 Task: Open Card Card0000000103 in Board Board0000000026 in Workspace WS0000000009 in Trello. Add Member Email0000000035 to Card Card0000000103 in Board Board0000000026 in Workspace WS0000000009 in Trello. Add Orange Label titled Label0000000103 to Card Card0000000103 in Board Board0000000026 in Workspace WS0000000009 in Trello. Add Checklist CL0000000103 to Card Card0000000103 in Board Board0000000026 in Workspace WS0000000009 in Trello. Add Dates with Start Date as Oct 01 2023 and Due Date as Oct 31 2023 to Card Card0000000103 in Board Board0000000026 in Workspace WS0000000009 in Trello
Action: Mouse moved to (530, 520)
Screenshot: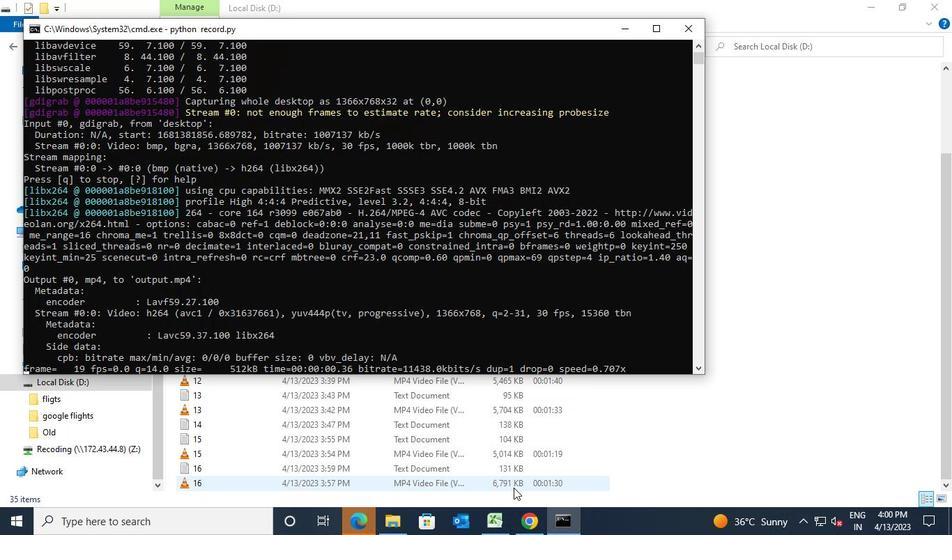 
Action: Mouse pressed left at (530, 520)
Screenshot: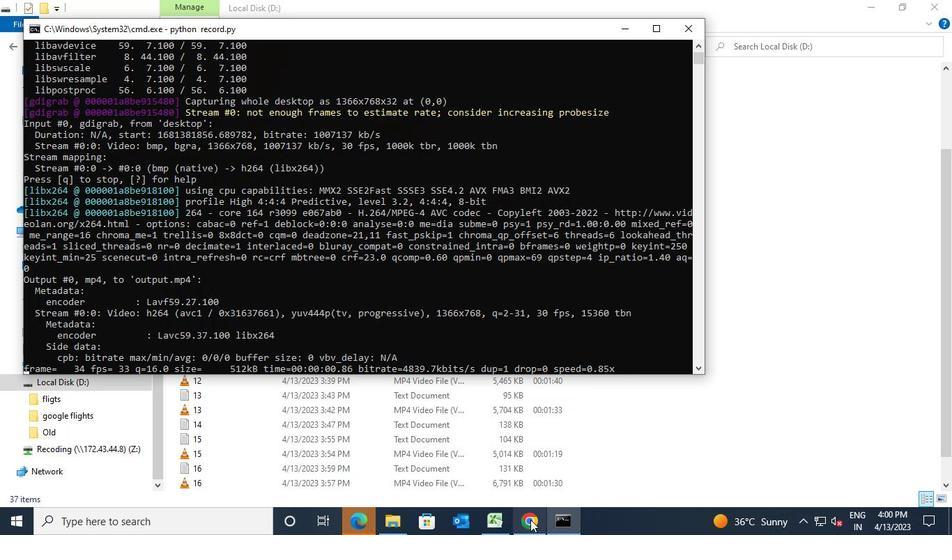 
Action: Mouse moved to (359, 396)
Screenshot: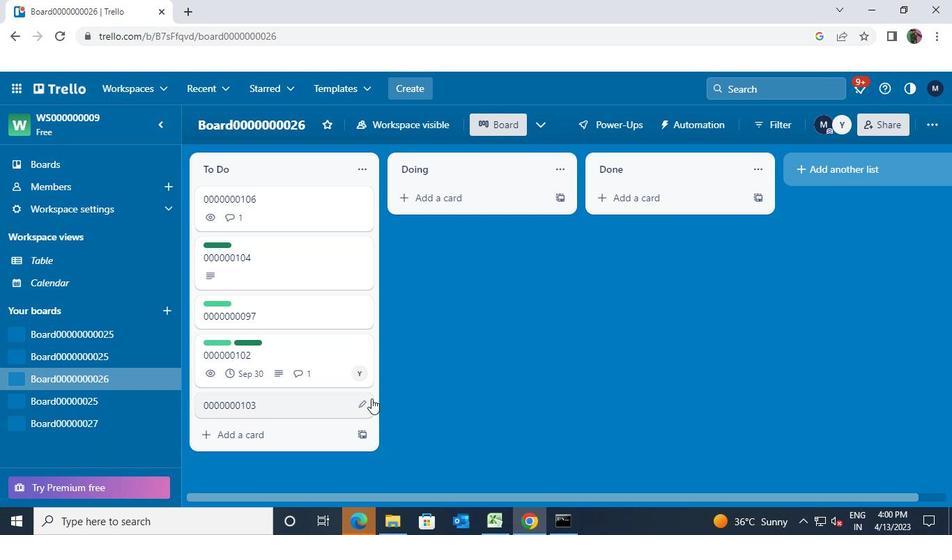 
Action: Mouse pressed left at (359, 396)
Screenshot: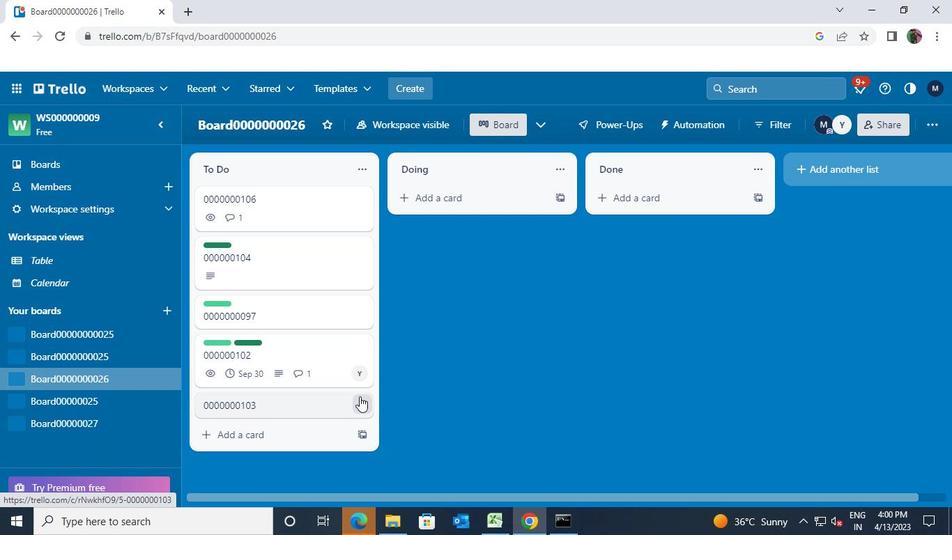
Action: Mouse moved to (400, 304)
Screenshot: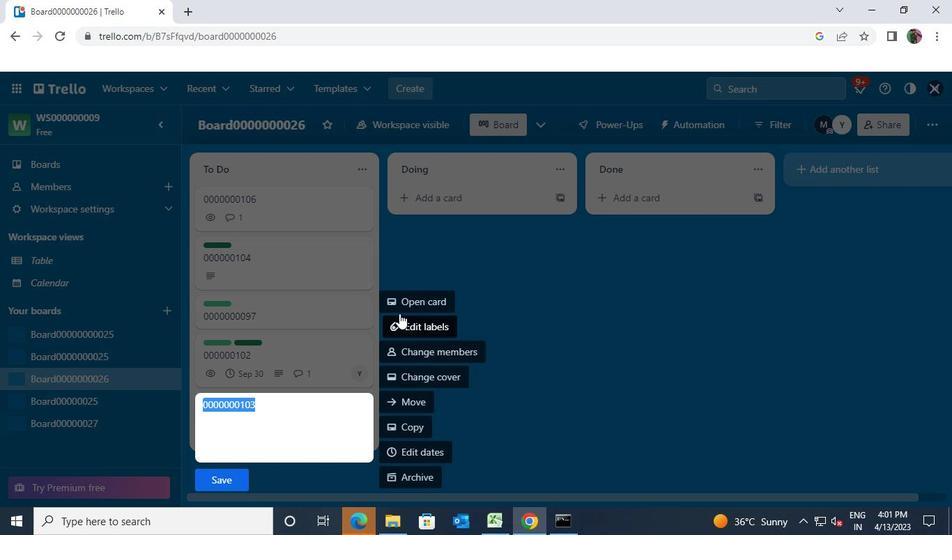 
Action: Mouse pressed left at (400, 304)
Screenshot: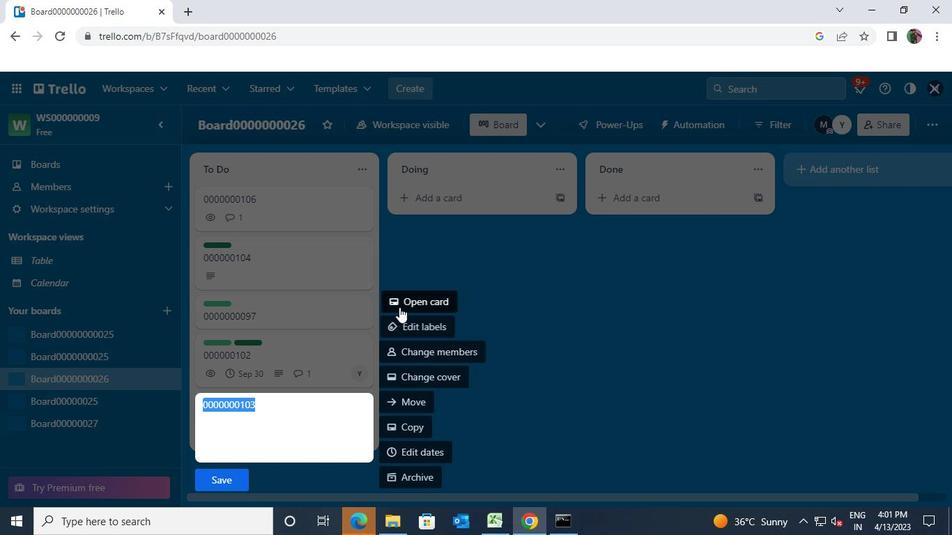 
Action: Mouse moved to (654, 247)
Screenshot: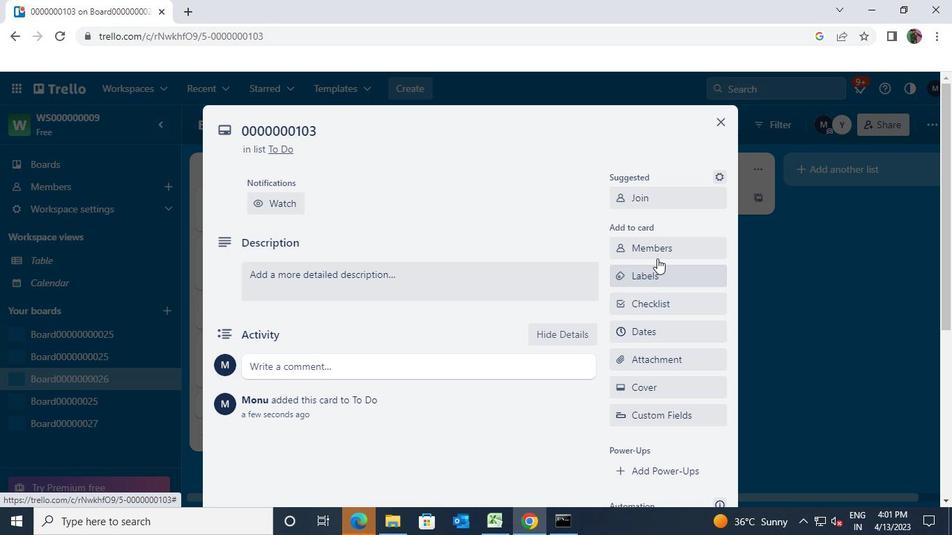 
Action: Mouse pressed left at (654, 247)
Screenshot: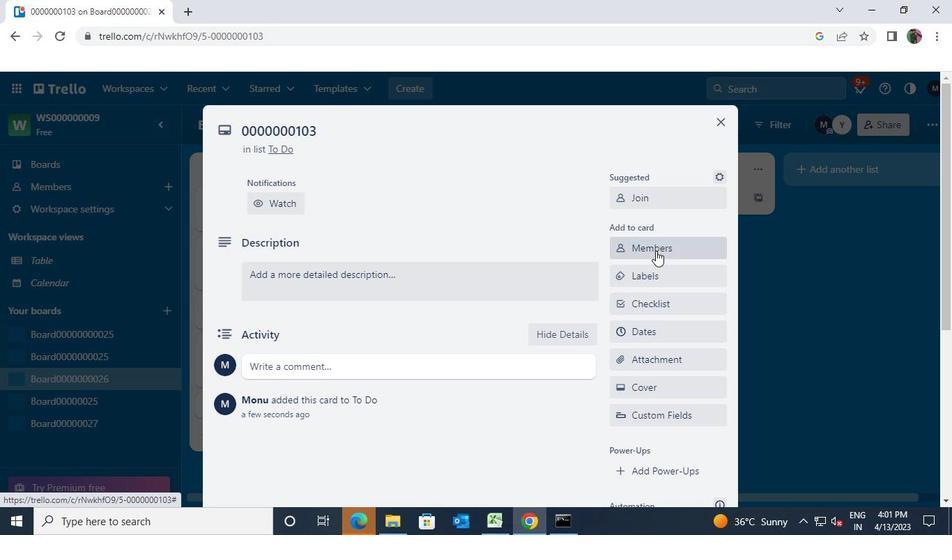
Action: Mouse moved to (671, 306)
Screenshot: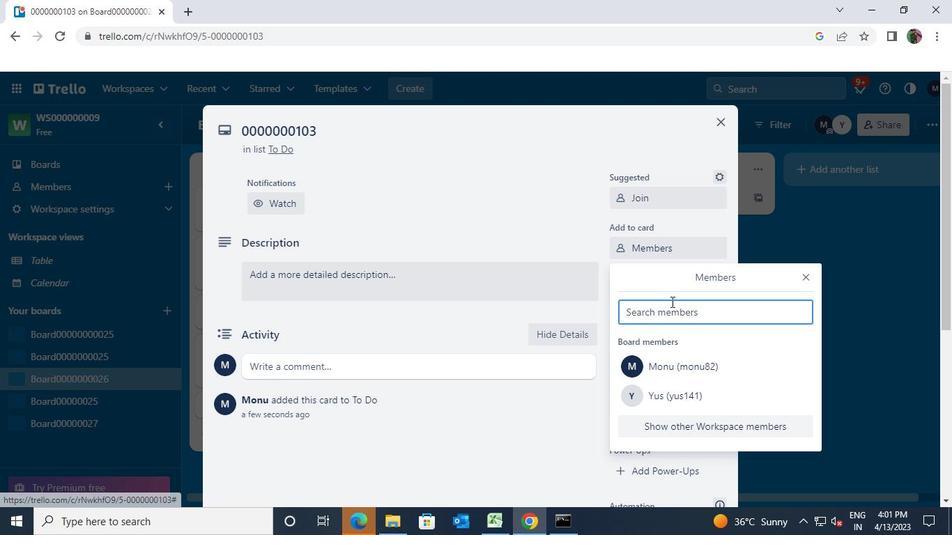 
Action: Keyboard n
Screenshot: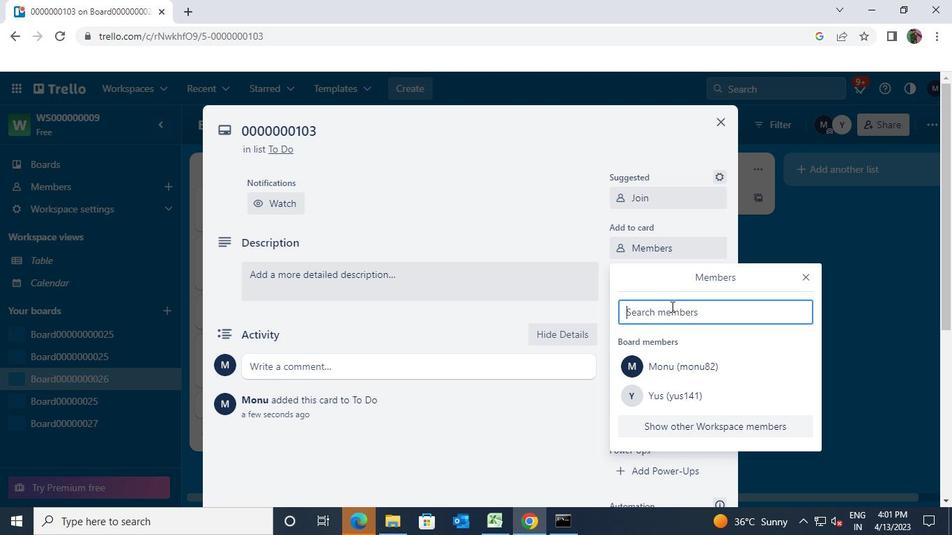 
Action: Keyboard i
Screenshot: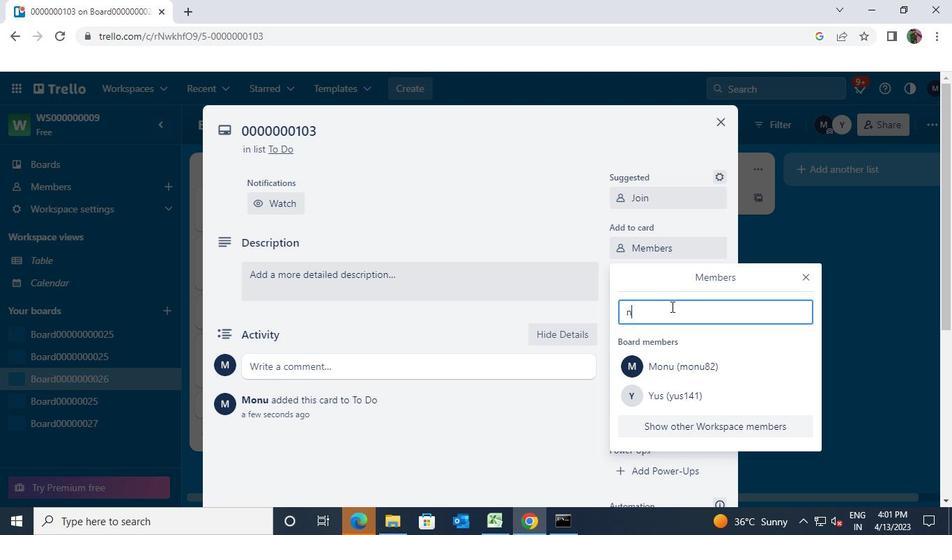 
Action: Keyboard k
Screenshot: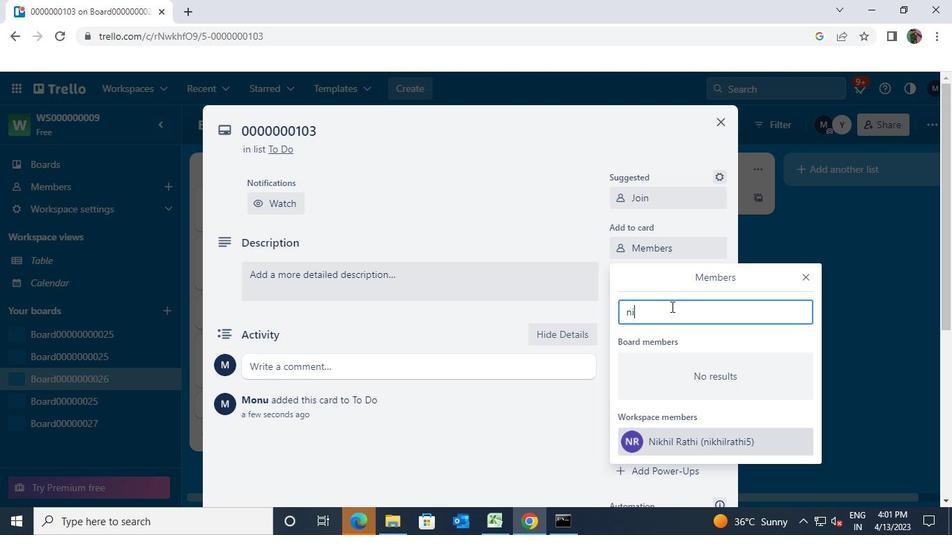 
Action: Keyboard r
Screenshot: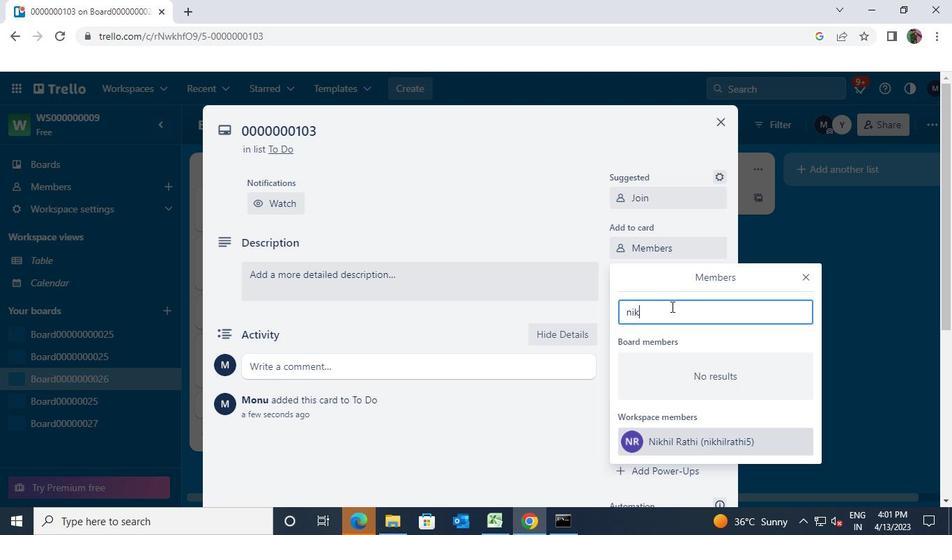
Action: Keyboard a
Screenshot: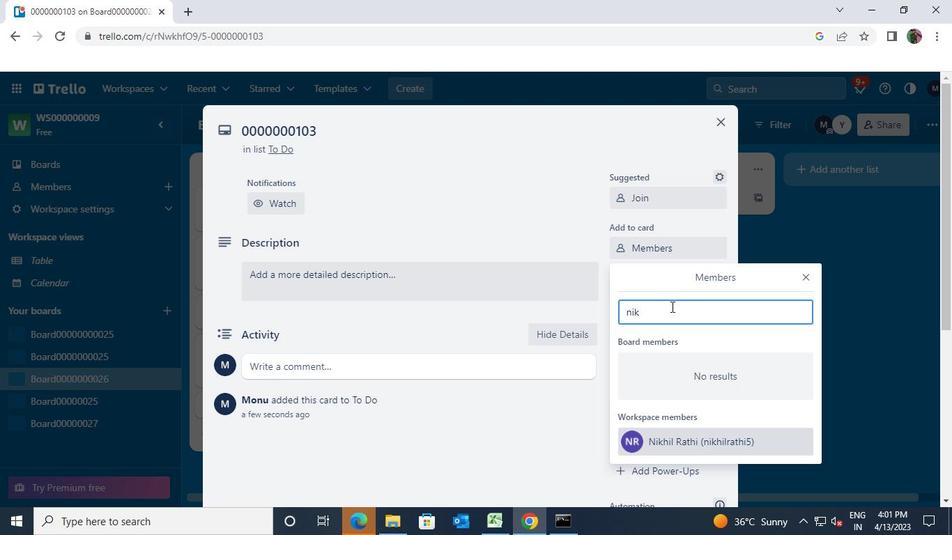 
Action: Keyboard t
Screenshot: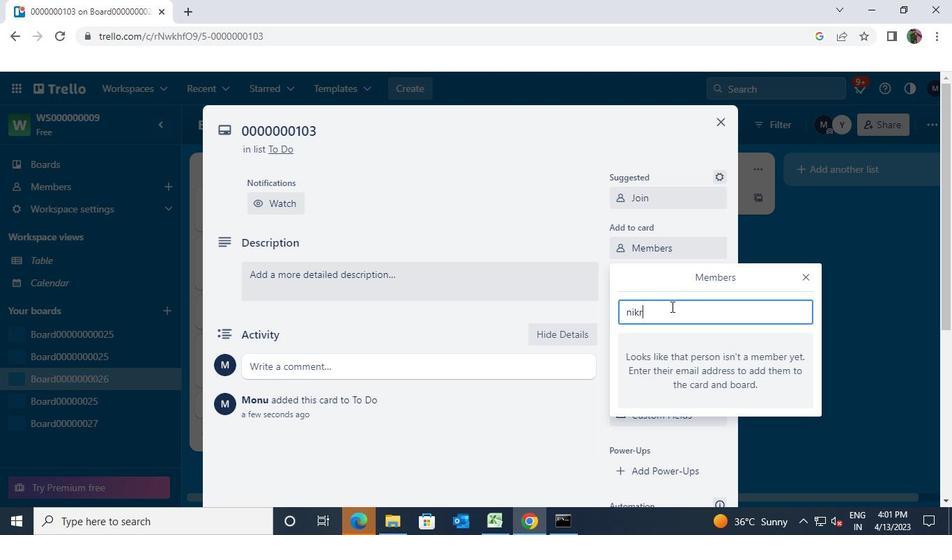 
Action: Keyboard h
Screenshot: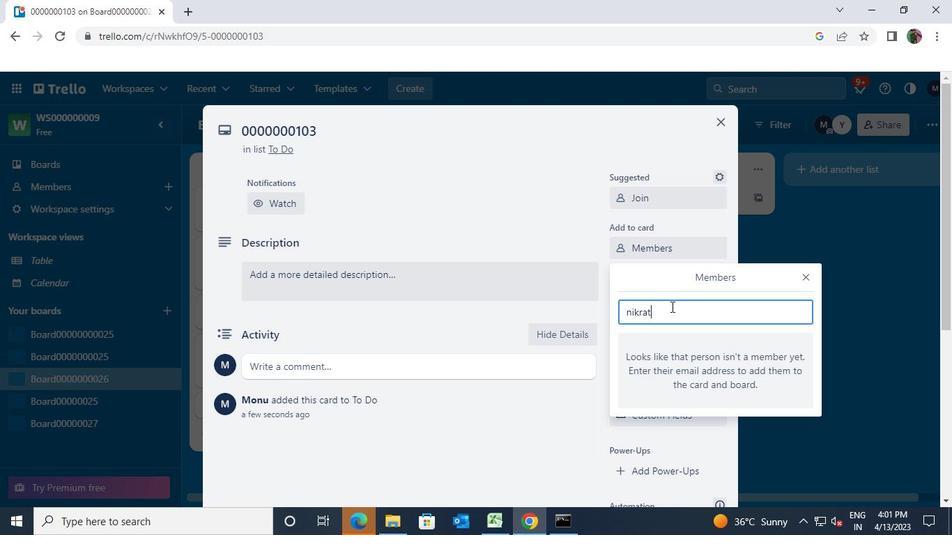 
Action: Keyboard i
Screenshot: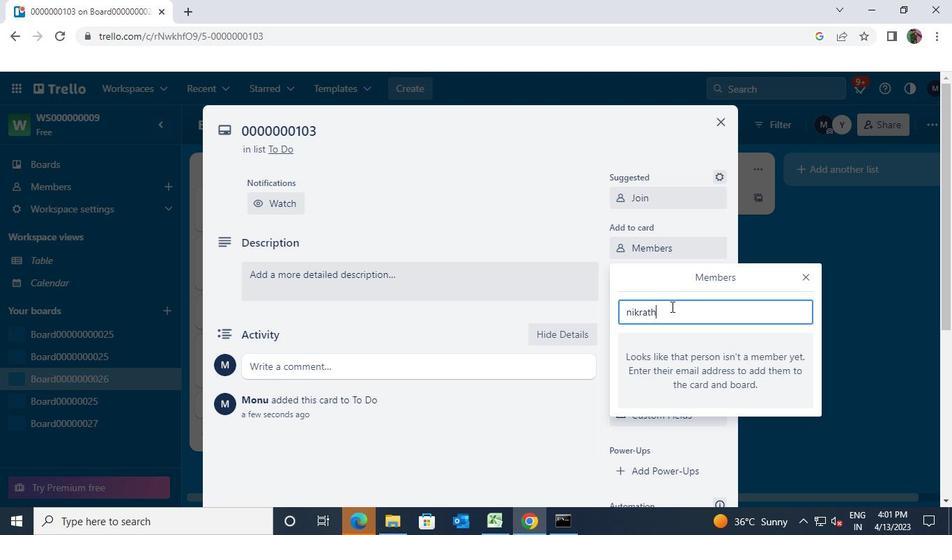 
Action: Keyboard <104>
Screenshot: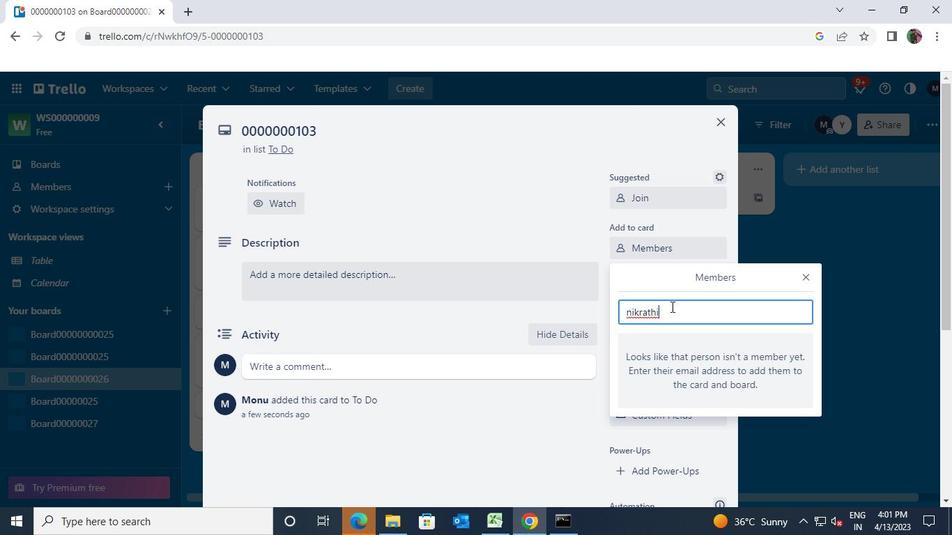 
Action: Keyboard <104>
Screenshot: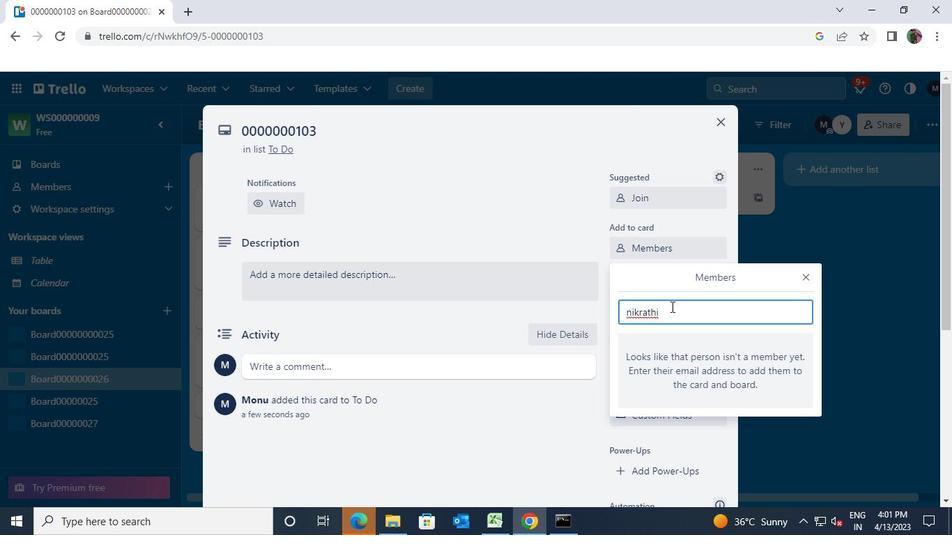 
Action: Keyboard <105>
Screenshot: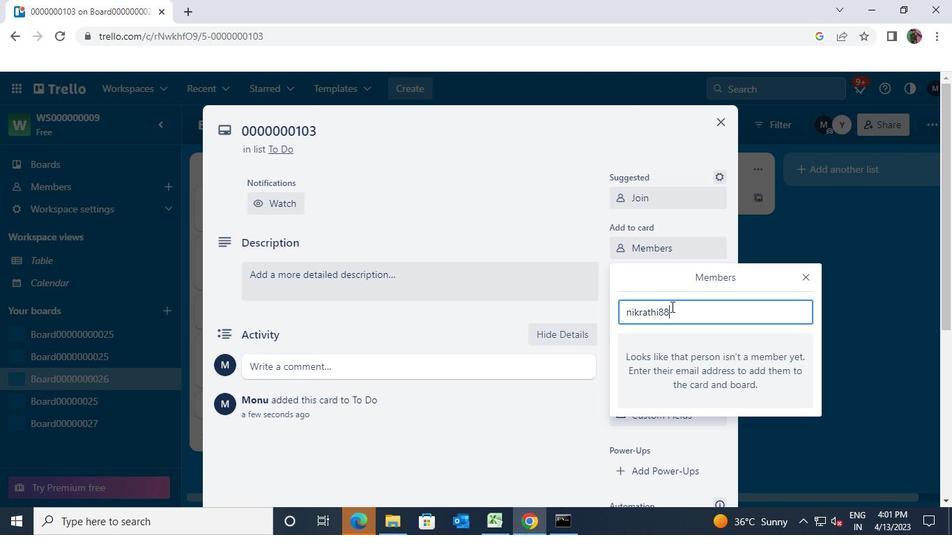 
Action: Keyboard Key.shift
Screenshot: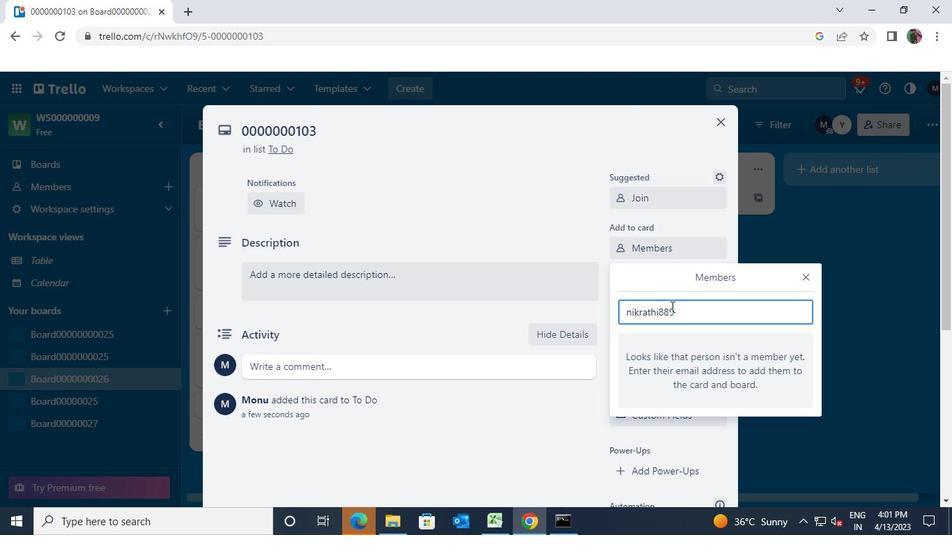 
Action: Keyboard Key.shift
Screenshot: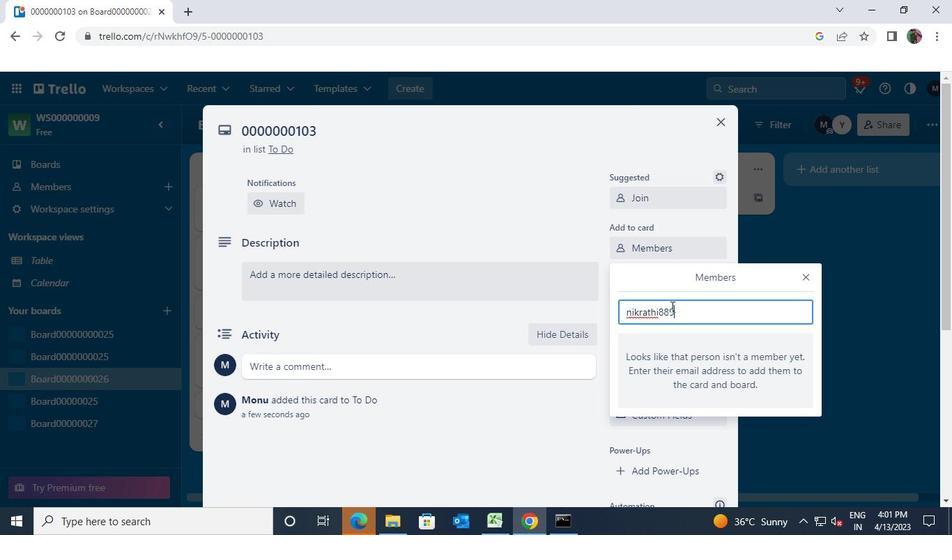 
Action: Keyboard Key.shift
Screenshot: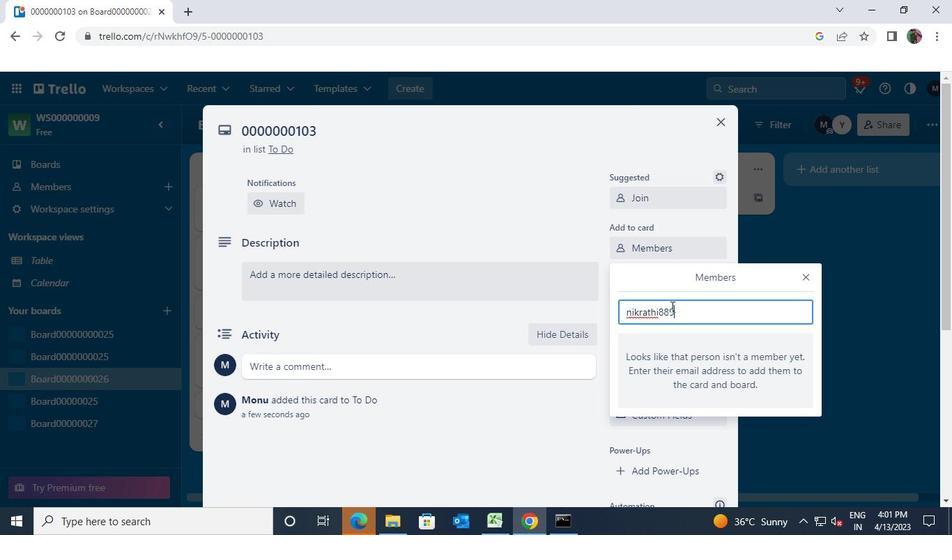 
Action: Keyboard Key.shift
Screenshot: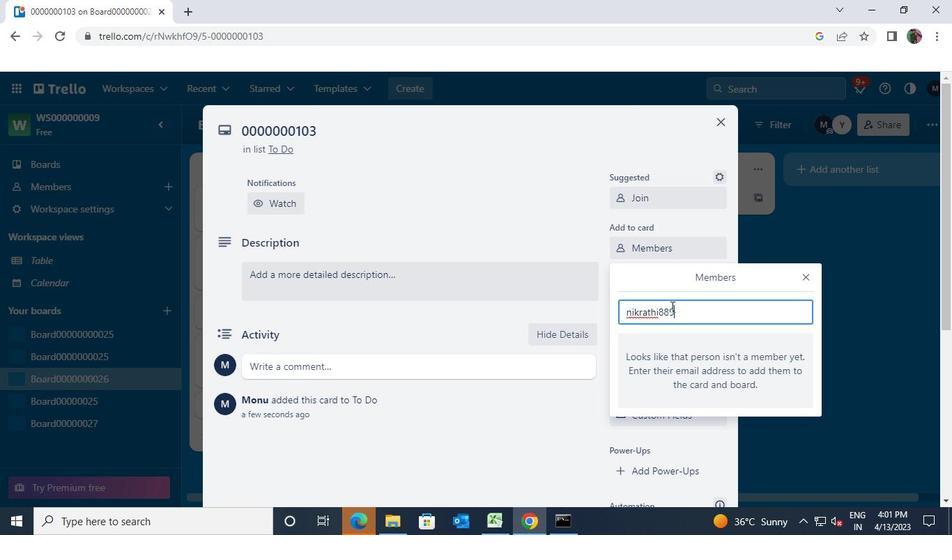 
Action: Keyboard Key.shift
Screenshot: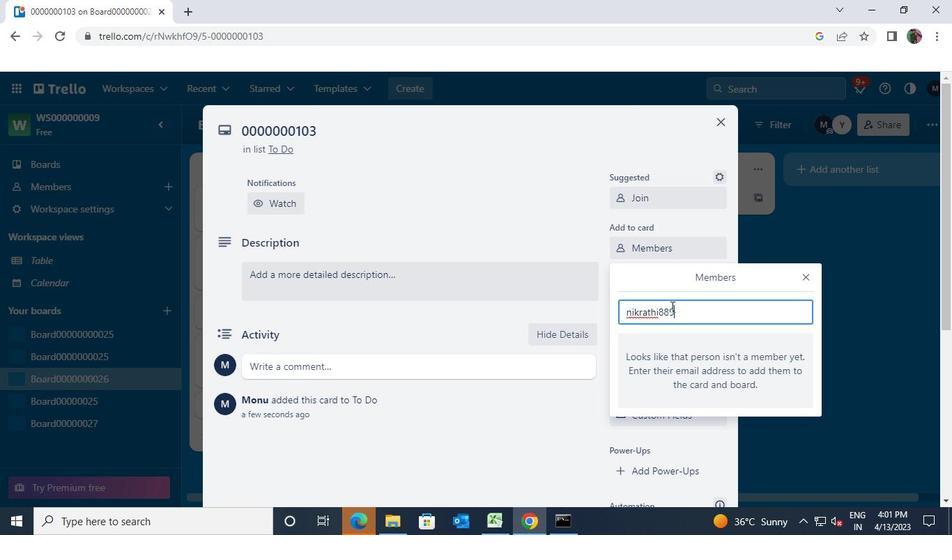 
Action: Keyboard Key.shift
Screenshot: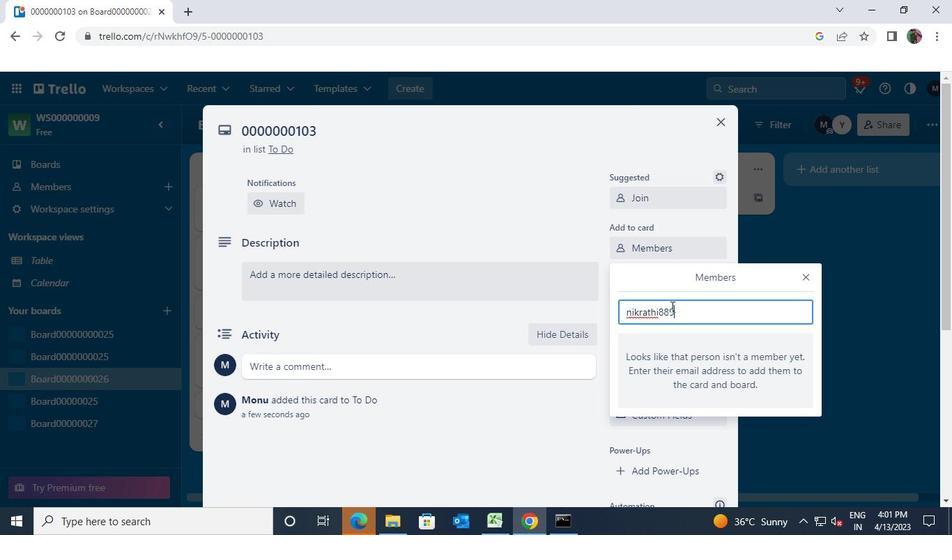 
Action: Keyboard @
Screenshot: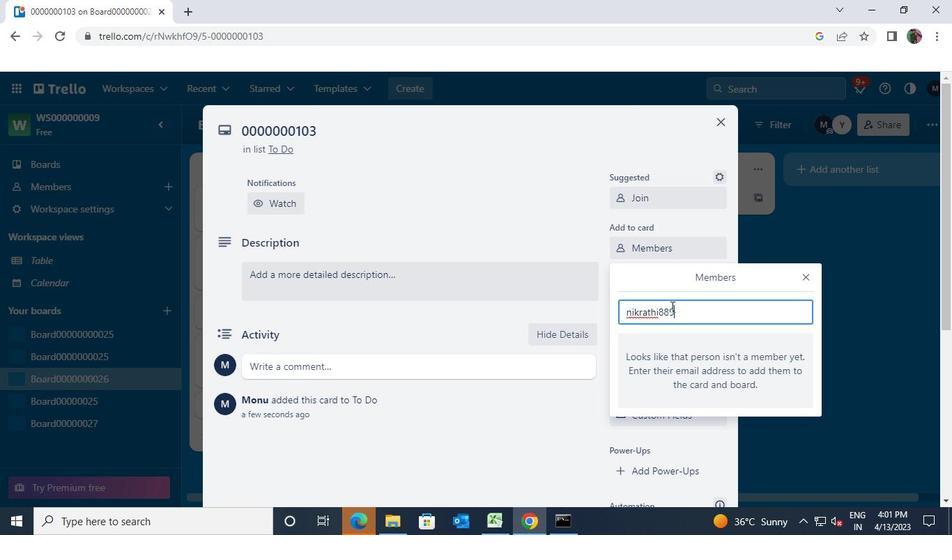 
Action: Keyboard g
Screenshot: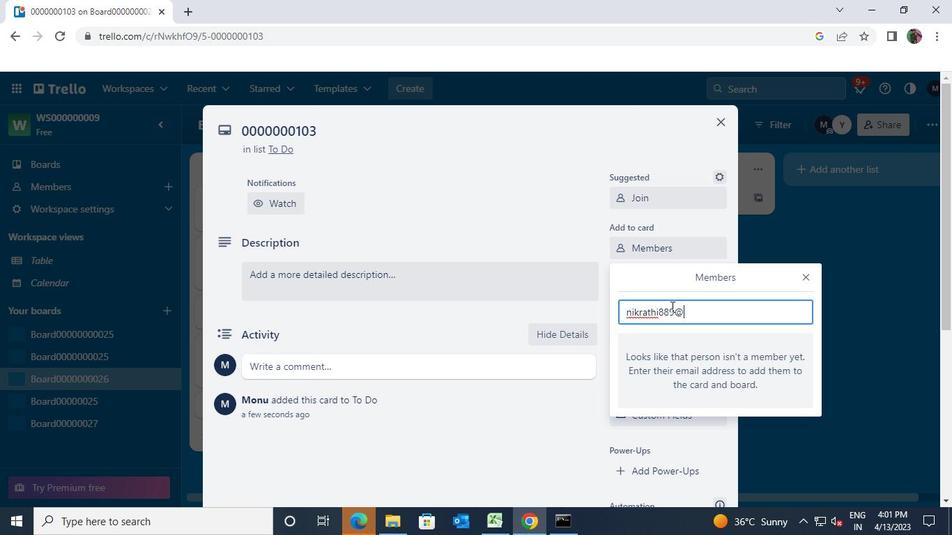 
Action: Keyboard m
Screenshot: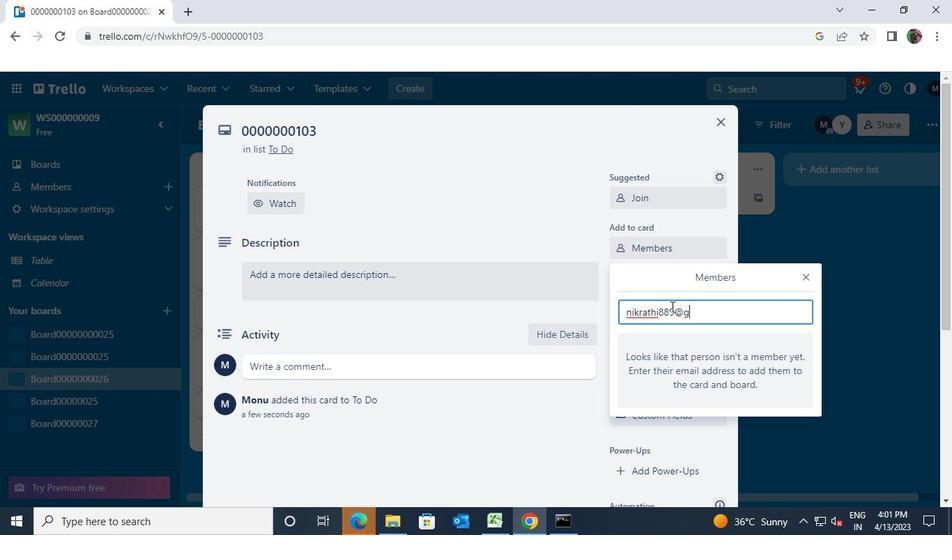 
Action: Keyboard a
Screenshot: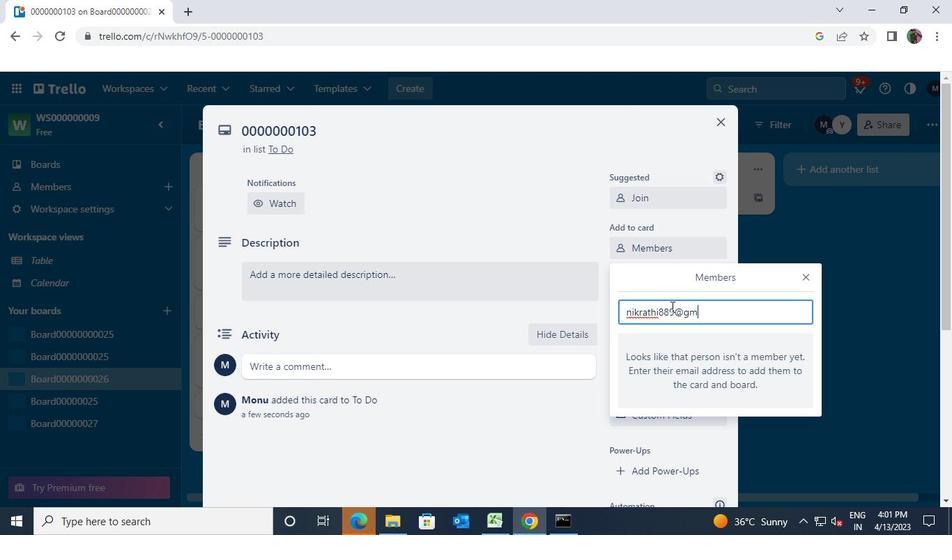 
Action: Keyboard i
Screenshot: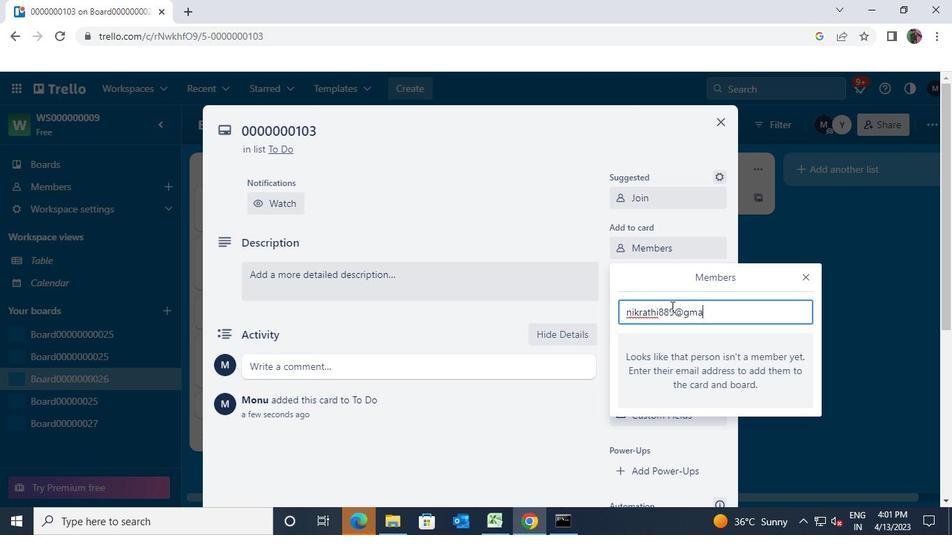 
Action: Keyboard l
Screenshot: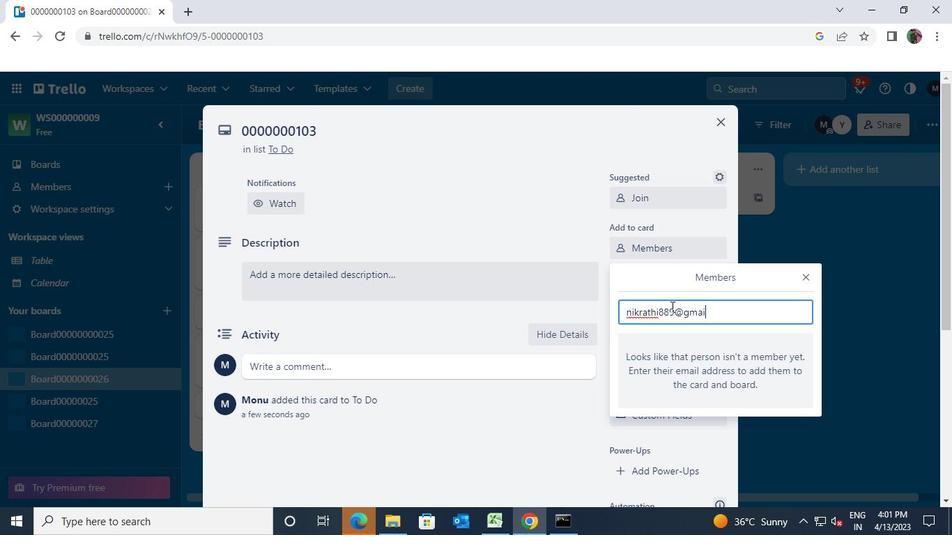 
Action: Keyboard <110>
Screenshot: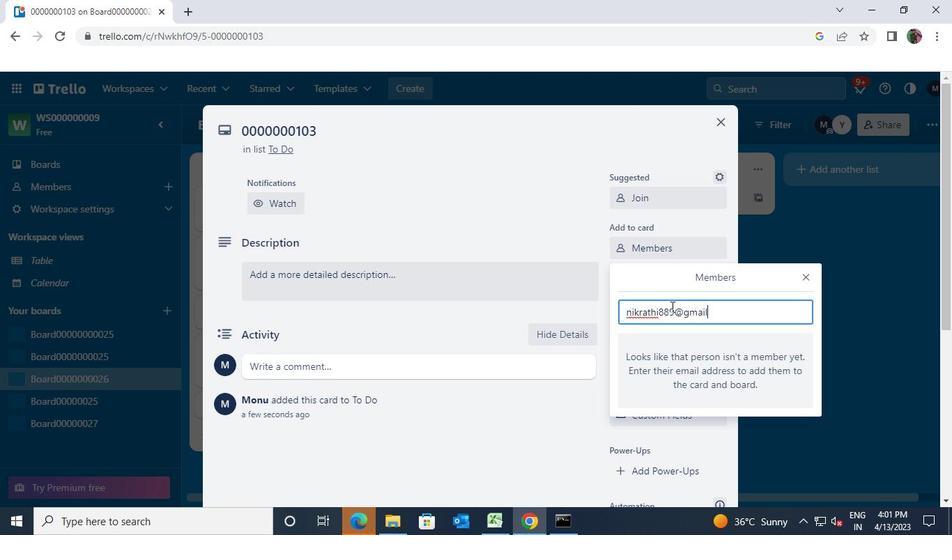 
Action: Keyboard c
Screenshot: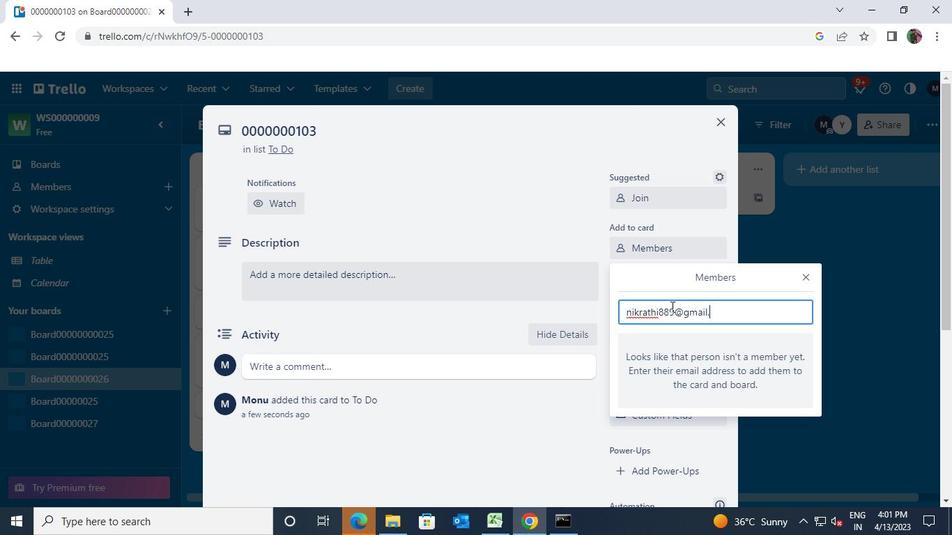 
Action: Keyboard o
Screenshot: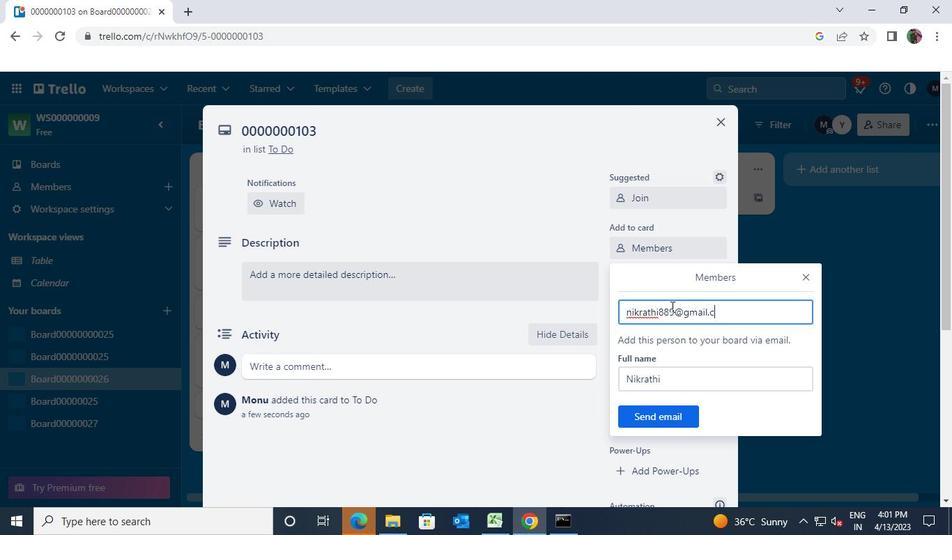 
Action: Keyboard m
Screenshot: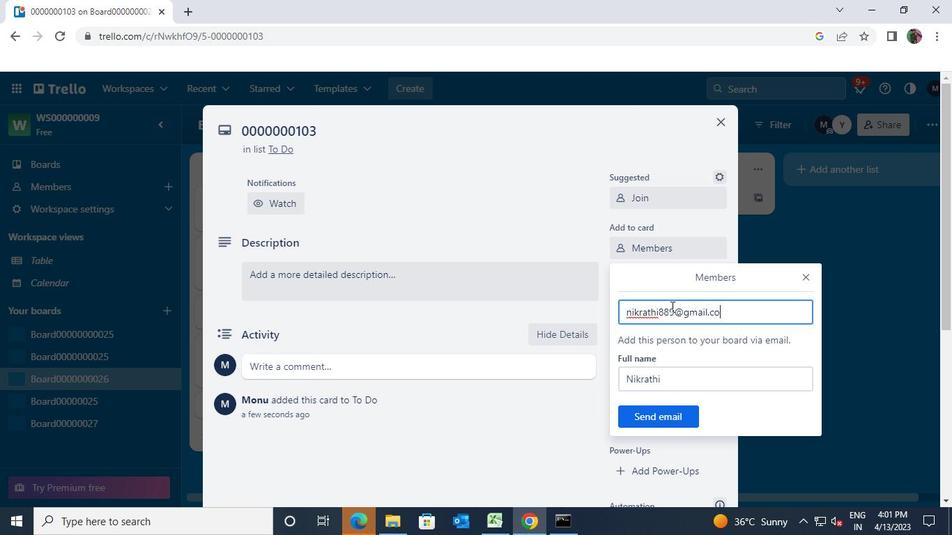 
Action: Mouse moved to (652, 416)
Screenshot: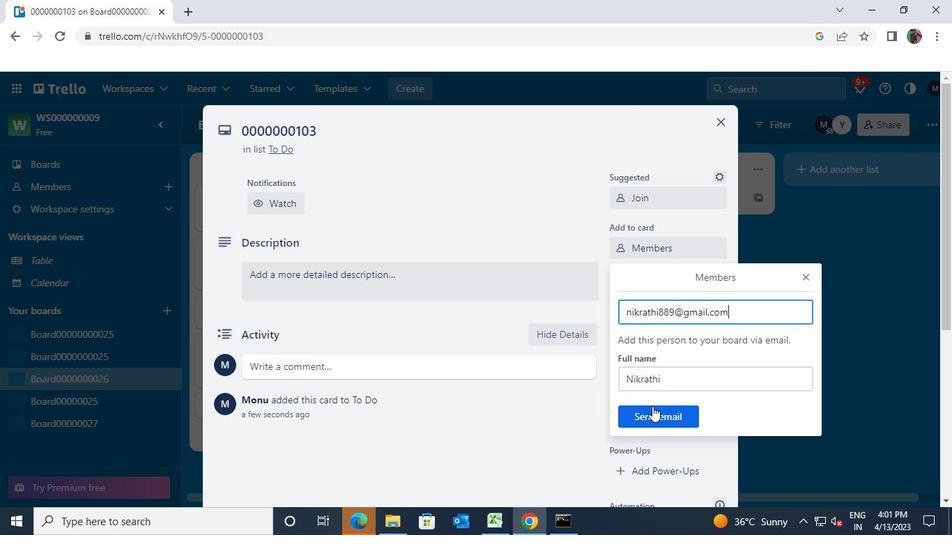 
Action: Mouse pressed left at (652, 416)
Screenshot: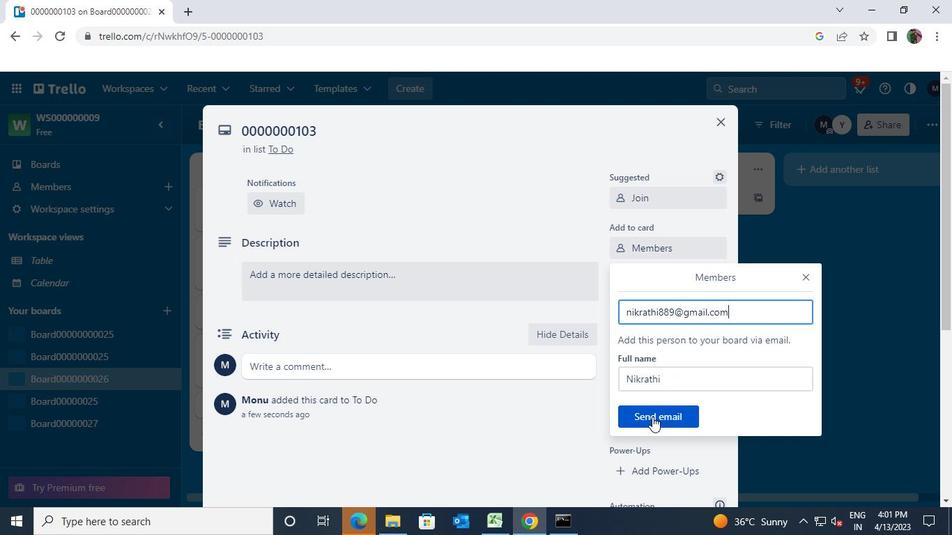 
Action: Mouse moved to (718, 128)
Screenshot: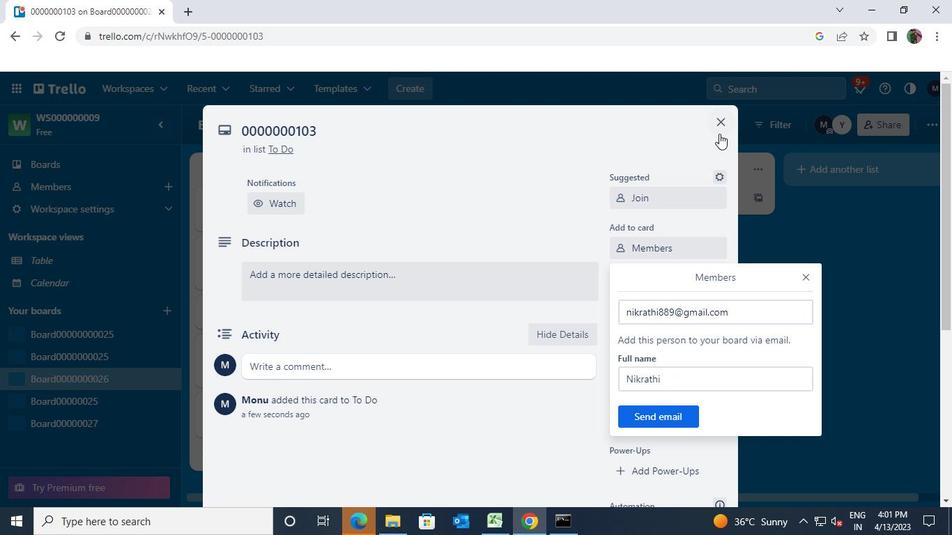 
Action: Mouse pressed left at (718, 128)
Screenshot: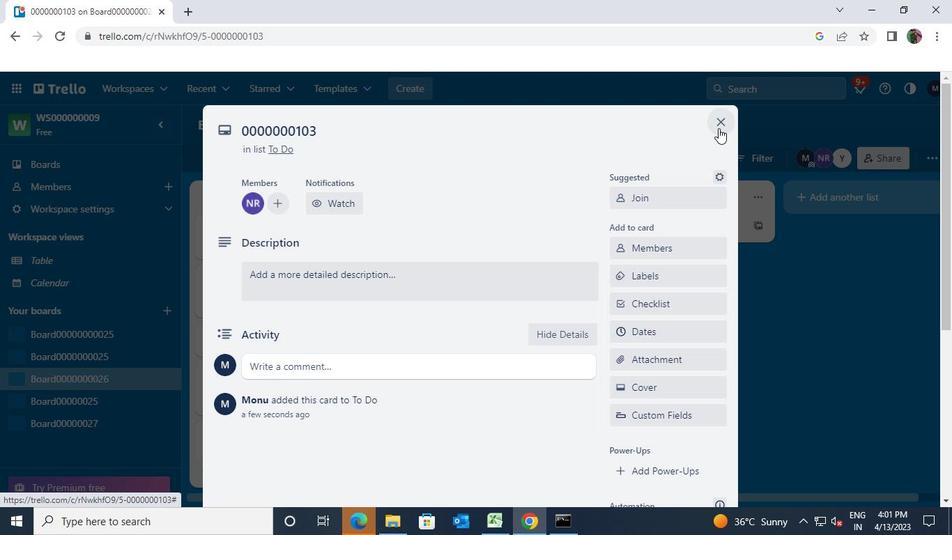 
Action: Mouse moved to (357, 426)
Screenshot: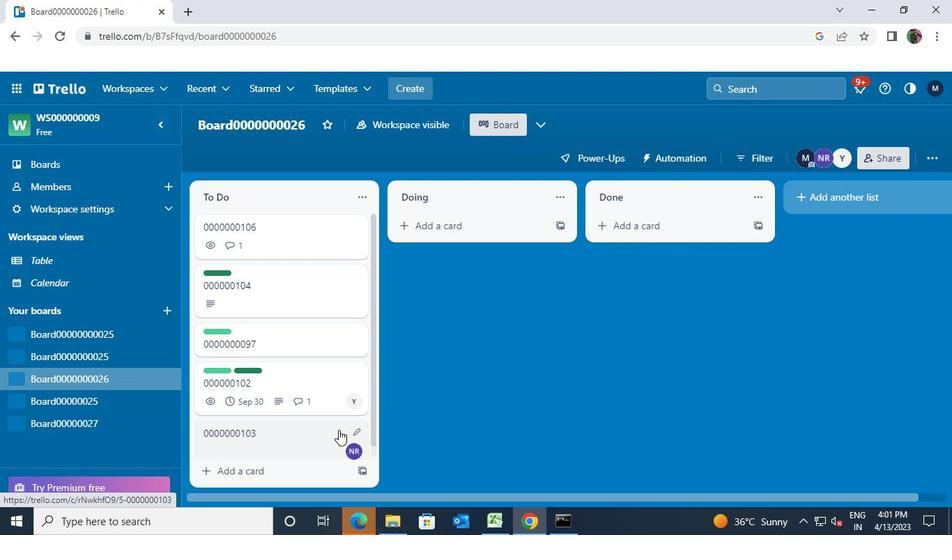 
Action: Mouse pressed left at (357, 426)
Screenshot: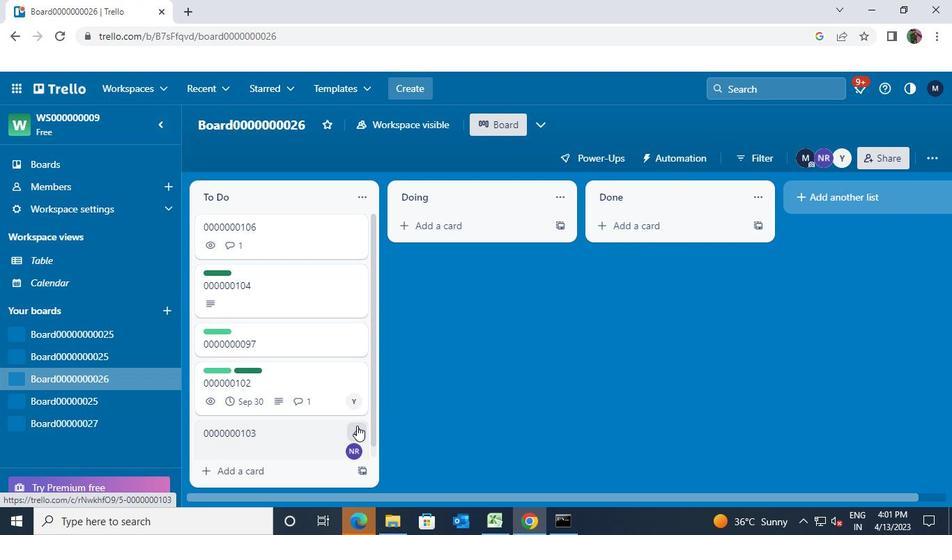 
Action: Mouse moved to (412, 340)
Screenshot: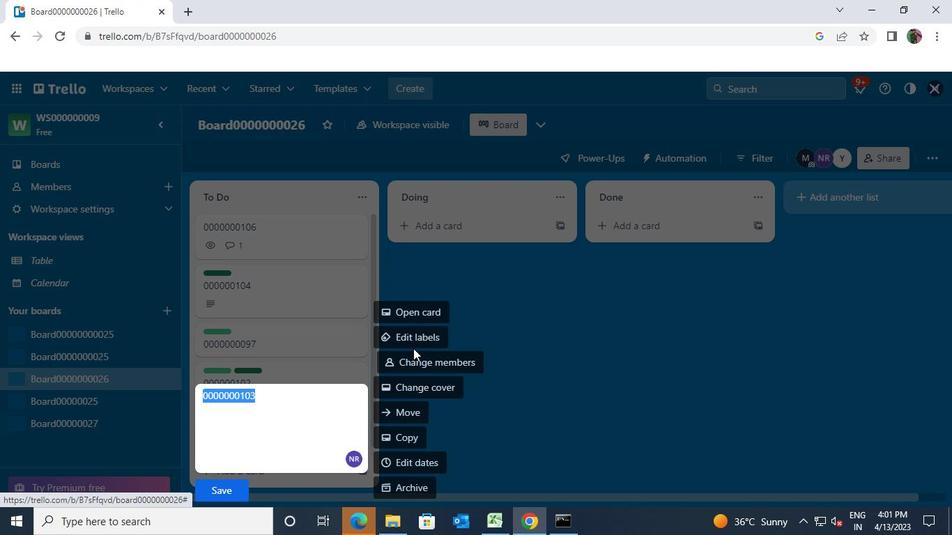 
Action: Mouse pressed left at (412, 340)
Screenshot: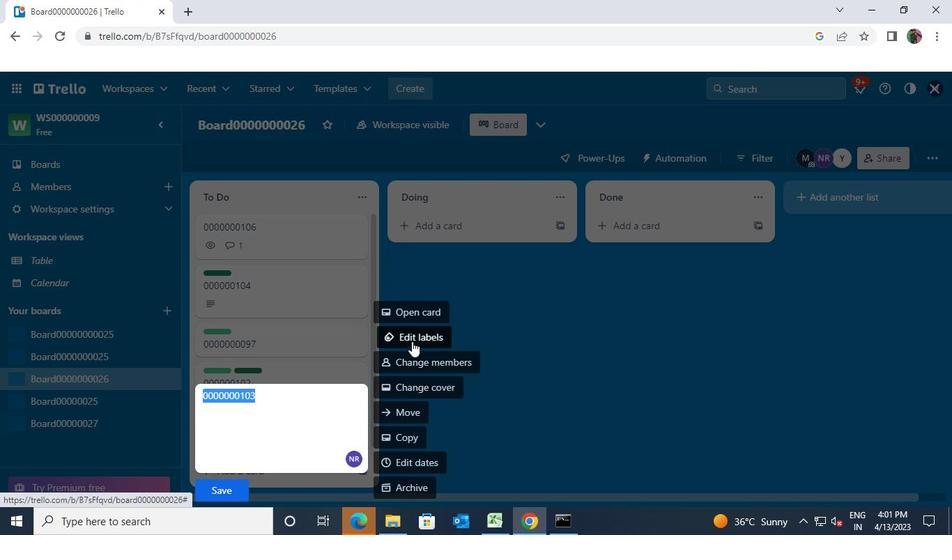 
Action: Mouse moved to (449, 407)
Screenshot: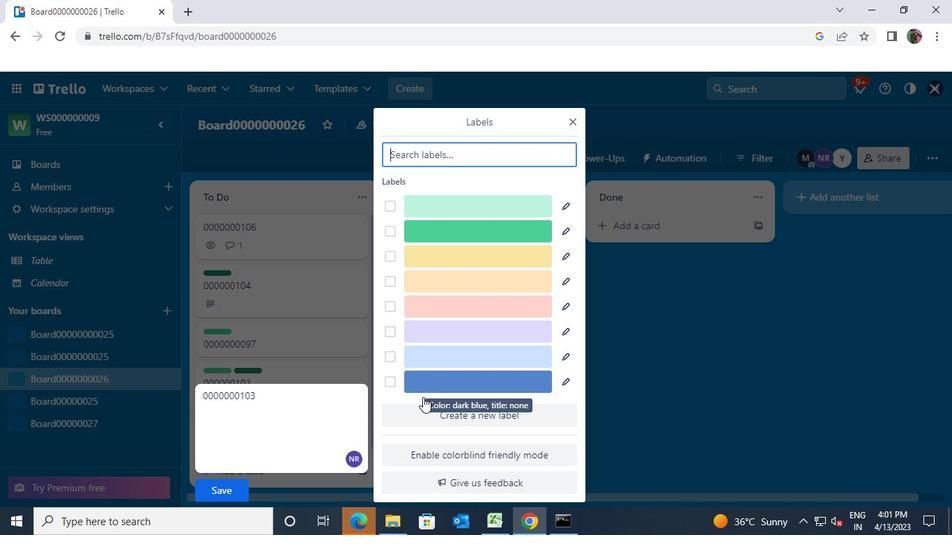 
Action: Mouse pressed left at (449, 407)
Screenshot: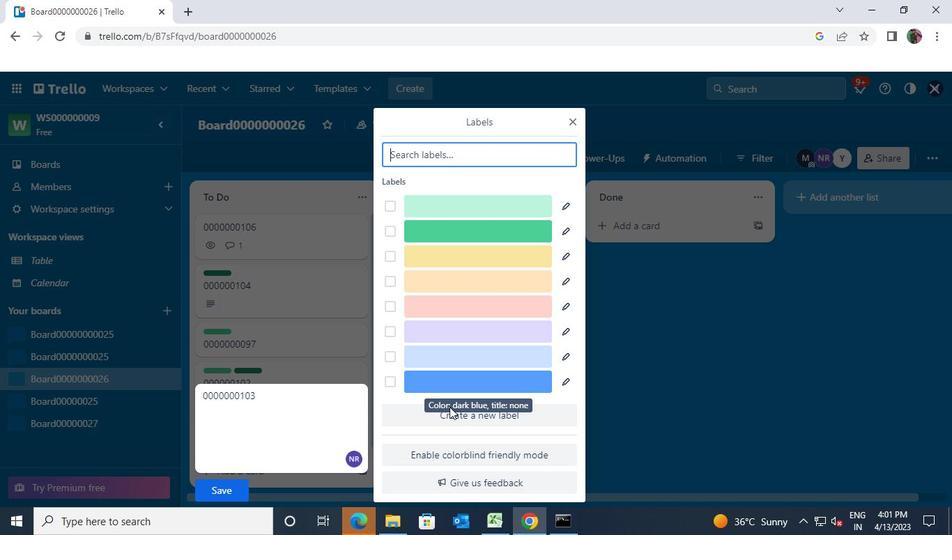 
Action: Mouse moved to (453, 411)
Screenshot: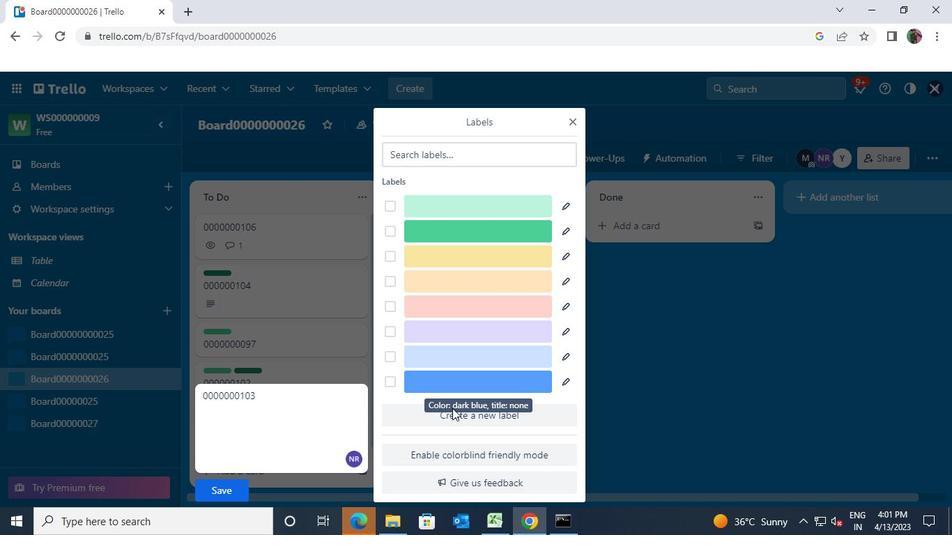 
Action: Mouse pressed left at (453, 411)
Screenshot: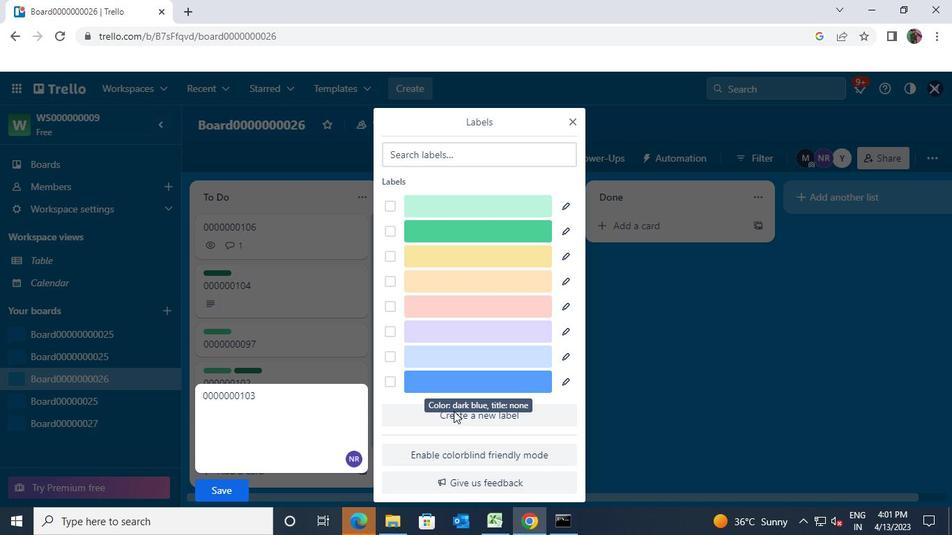 
Action: Mouse moved to (459, 416)
Screenshot: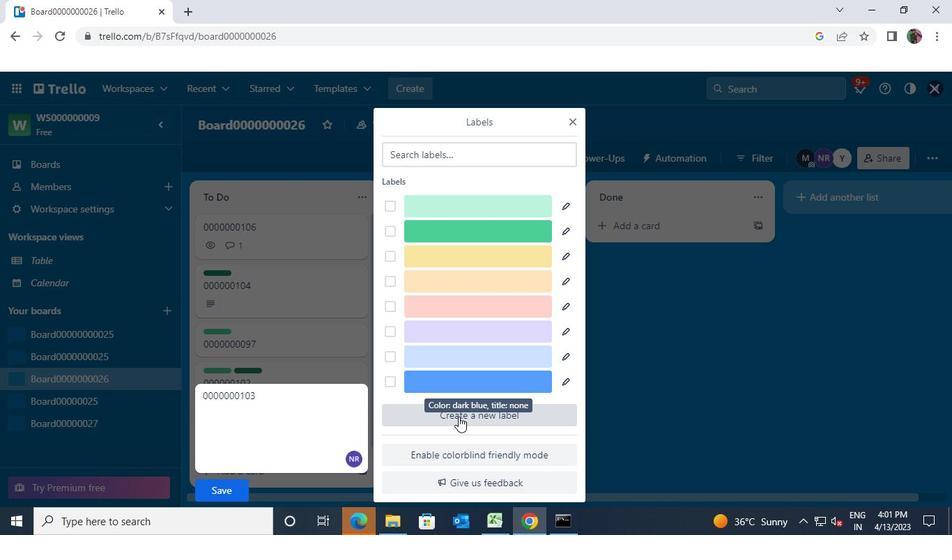 
Action: Mouse pressed left at (459, 416)
Screenshot: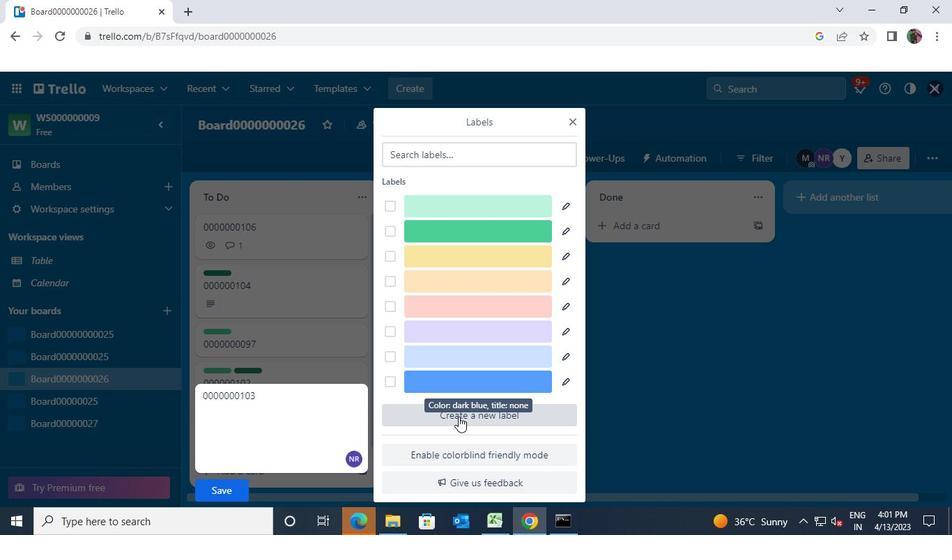
Action: Mouse moved to (513, 341)
Screenshot: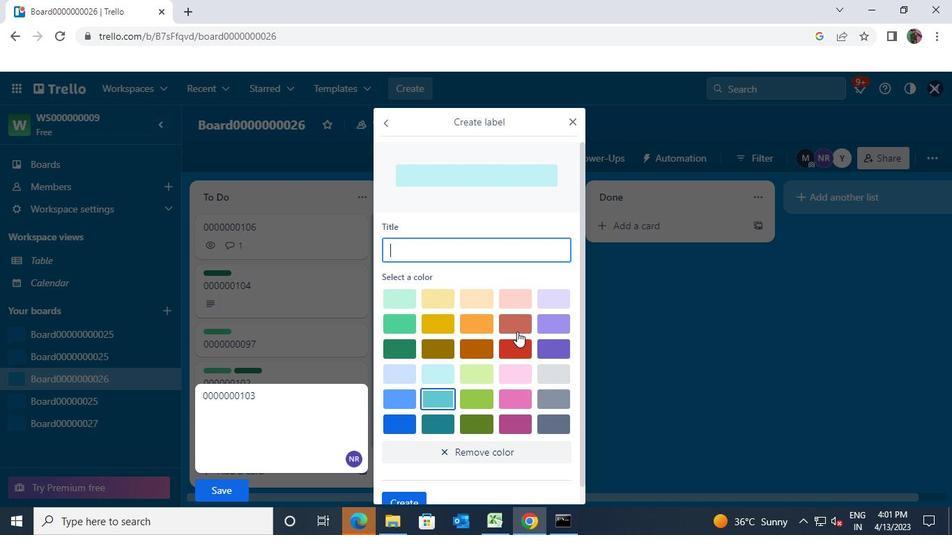 
Action: Mouse pressed left at (513, 341)
Screenshot: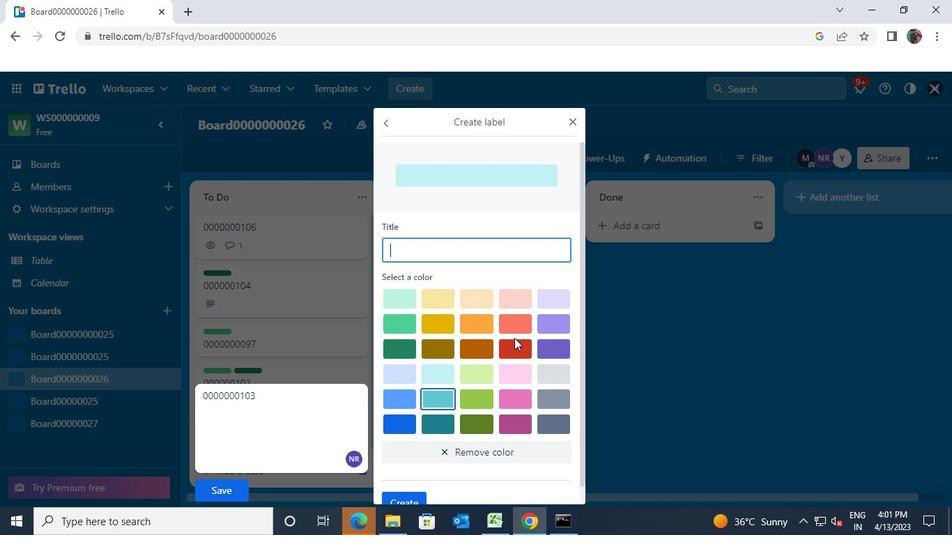 
Action: Mouse moved to (242, 495)
Screenshot: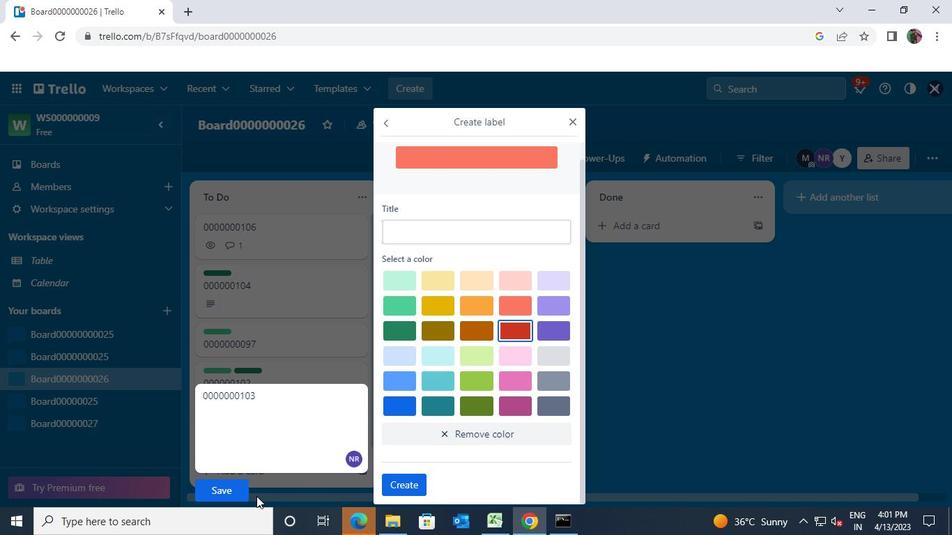 
Action: Mouse pressed left at (242, 495)
Screenshot: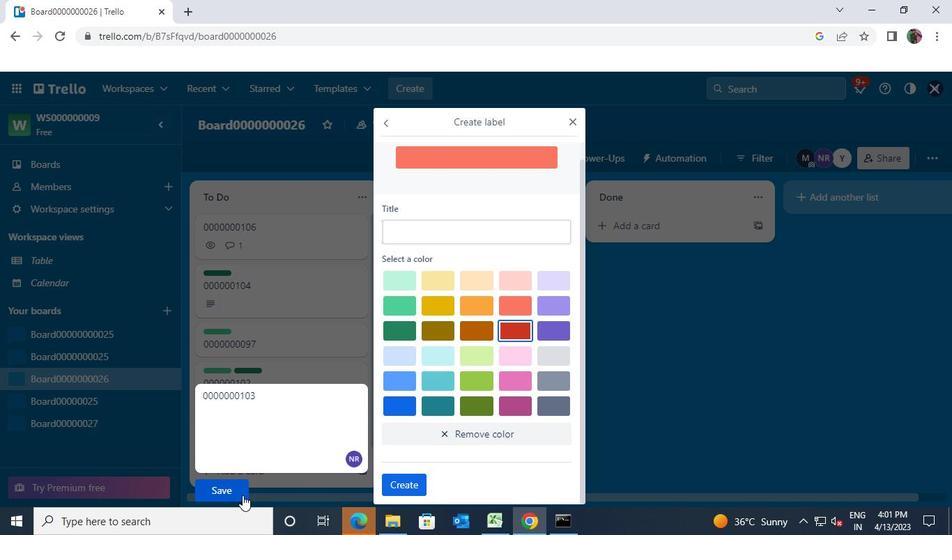
Action: Mouse moved to (357, 377)
Screenshot: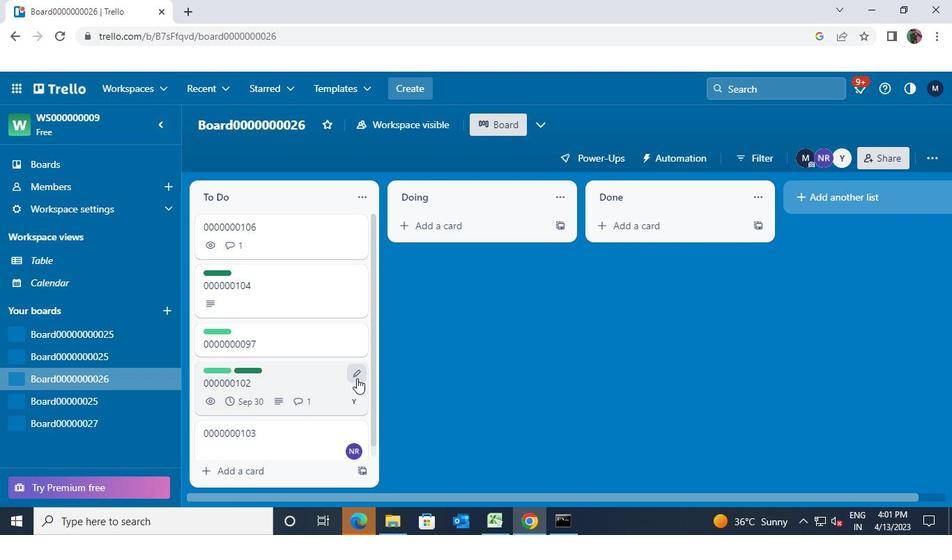 
Action: Mouse pressed left at (357, 377)
Screenshot: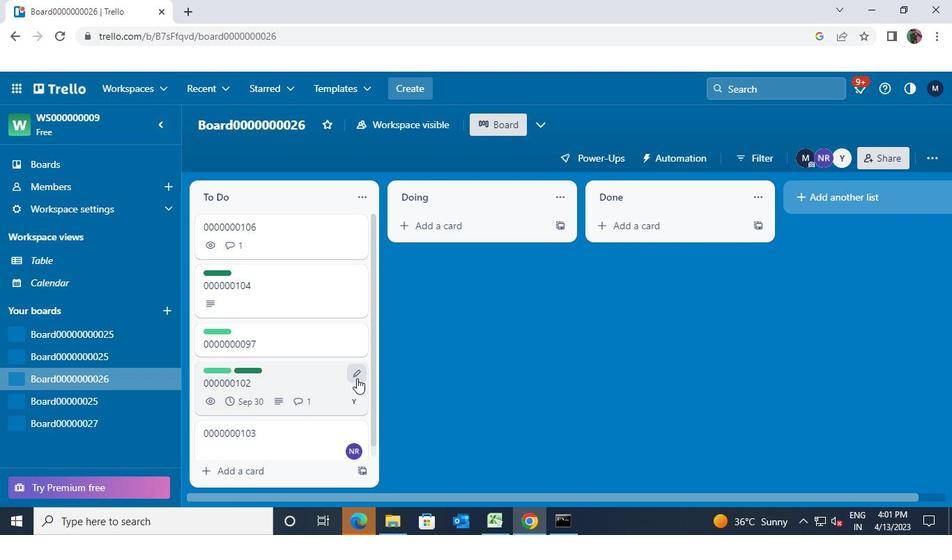 
Action: Mouse moved to (423, 288)
Screenshot: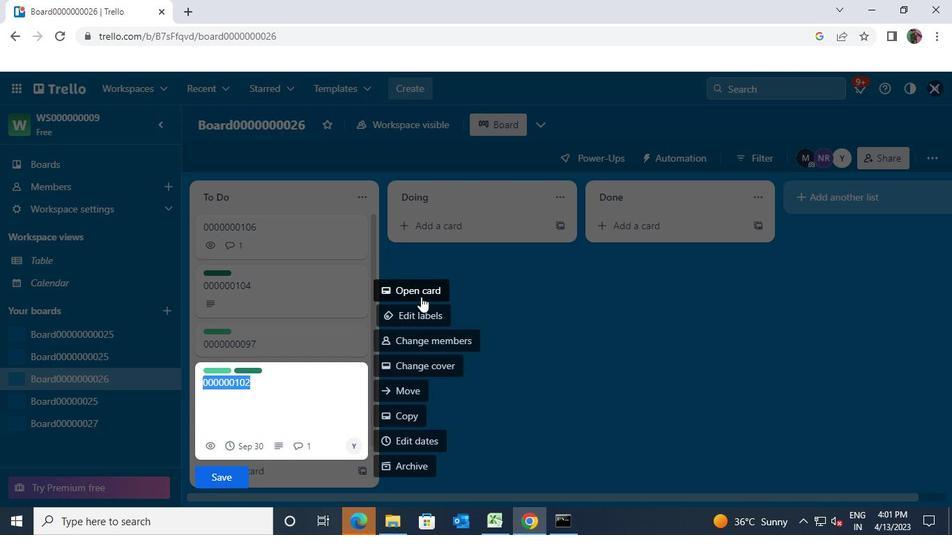 
Action: Mouse pressed left at (423, 288)
Screenshot: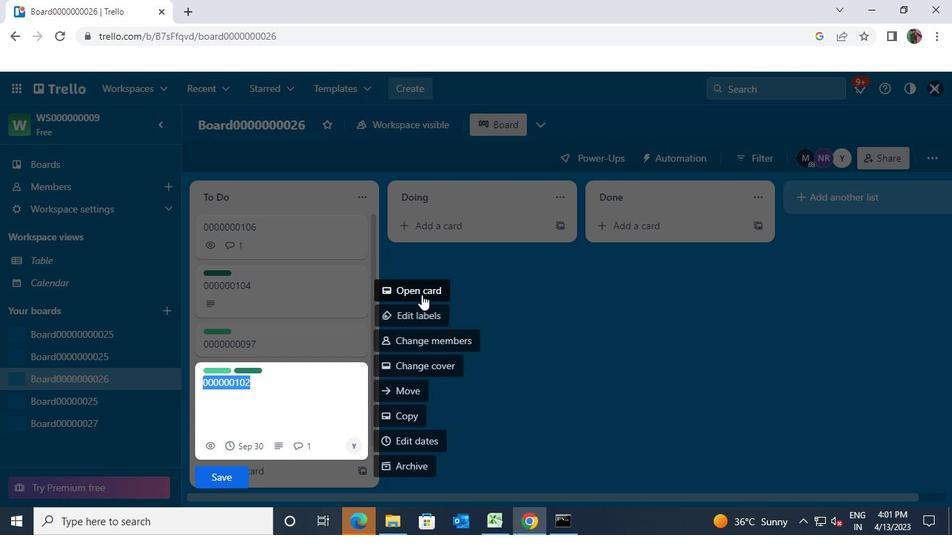 
Action: Mouse moved to (641, 301)
Screenshot: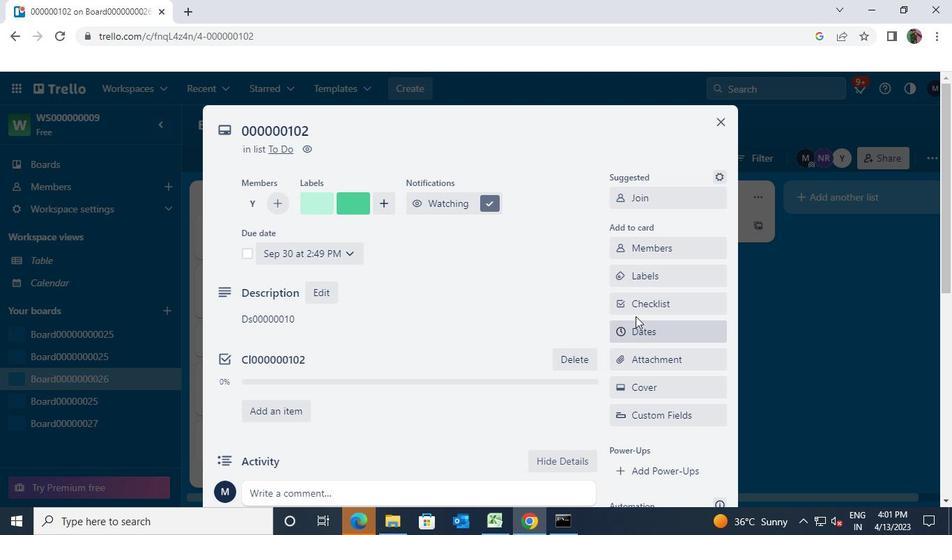 
Action: Mouse pressed left at (641, 301)
Screenshot: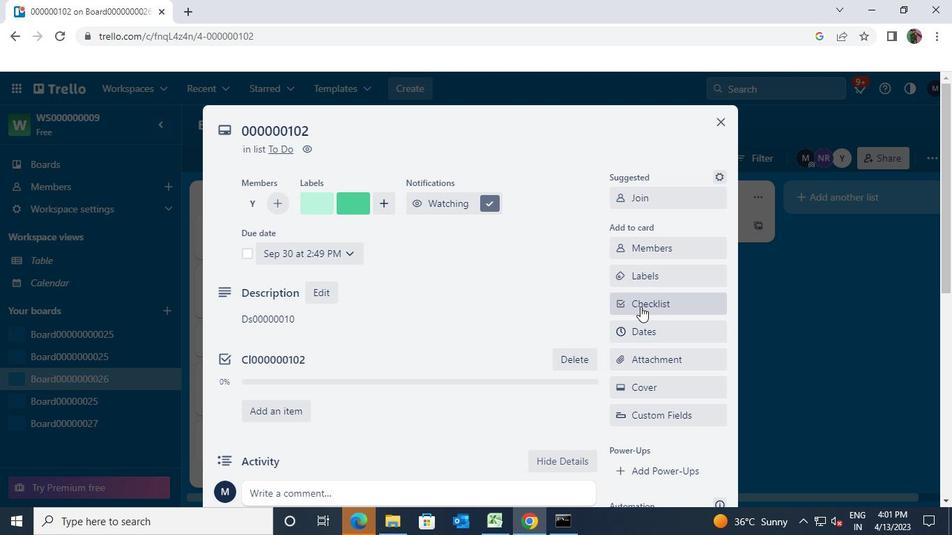 
Action: Mouse moved to (684, 376)
Screenshot: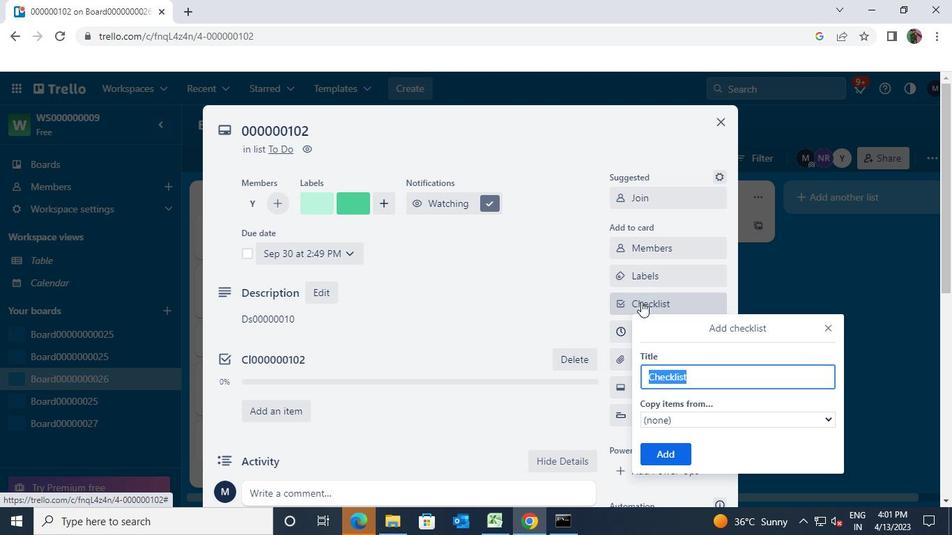 
Action: Keyboard Key.shift
Screenshot: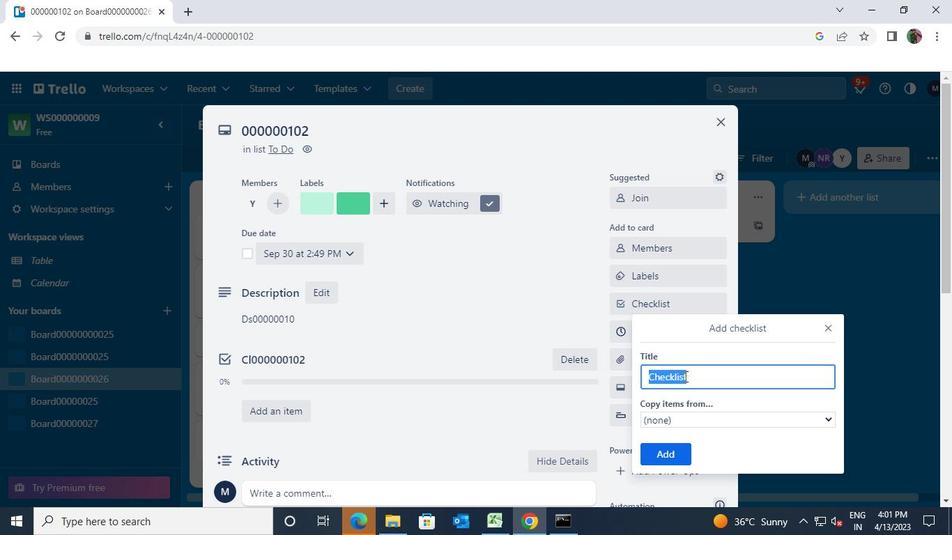 
Action: Keyboard C
Screenshot: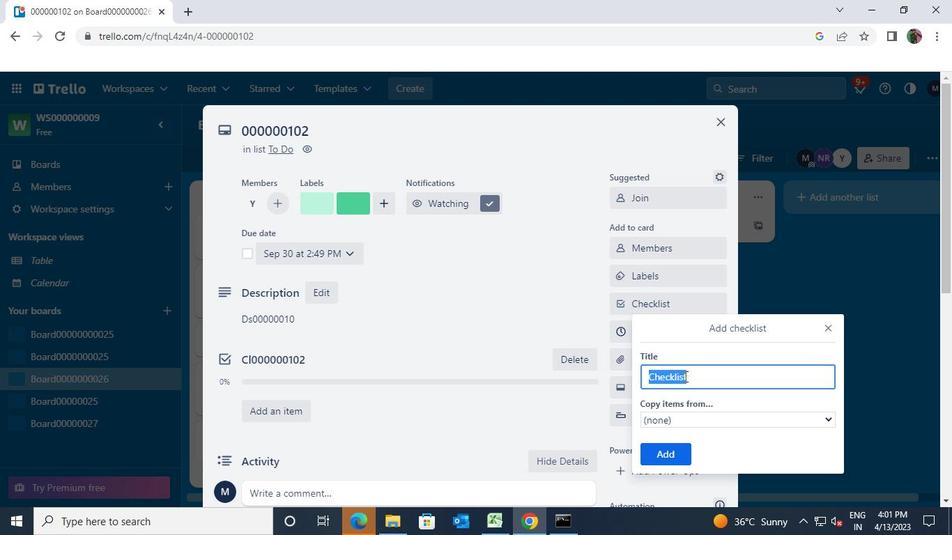 
Action: Keyboard l
Screenshot: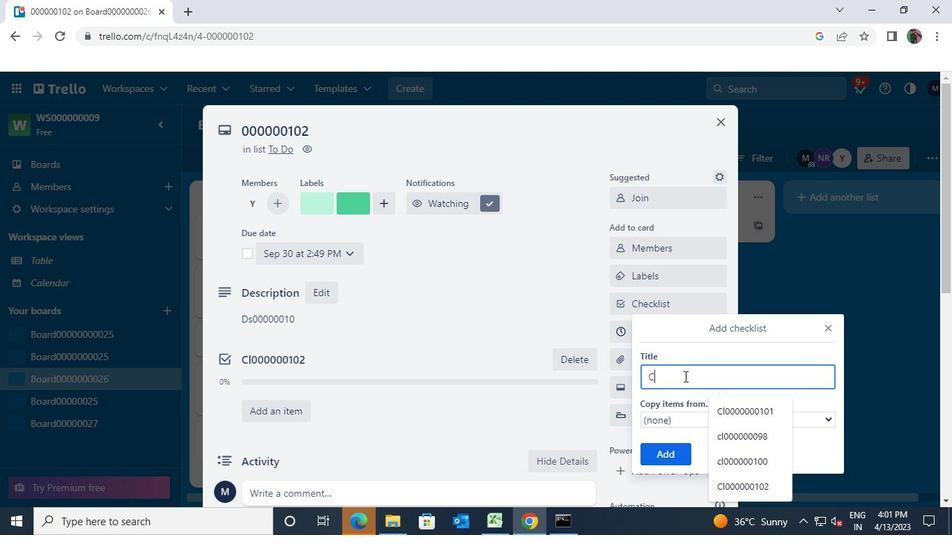 
Action: Keyboard <96>
Screenshot: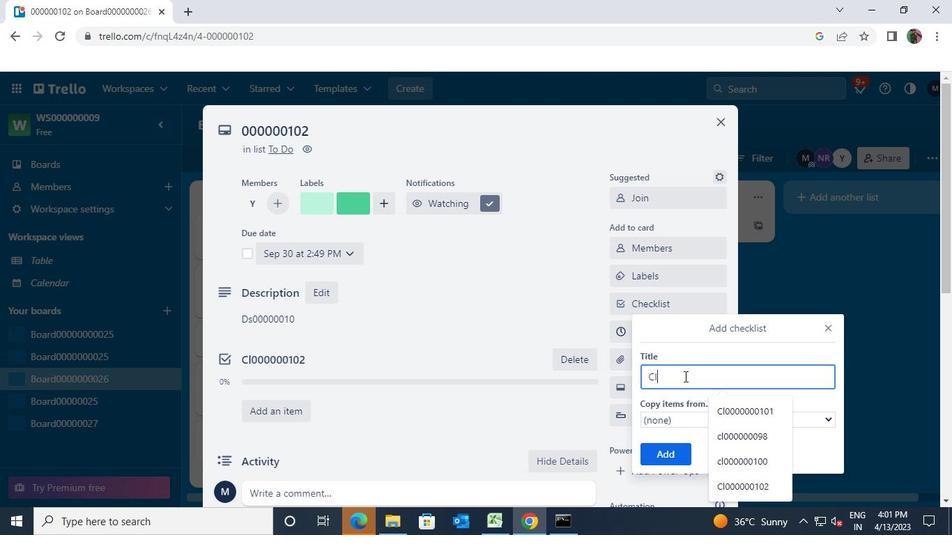
Action: Keyboard <96>
Screenshot: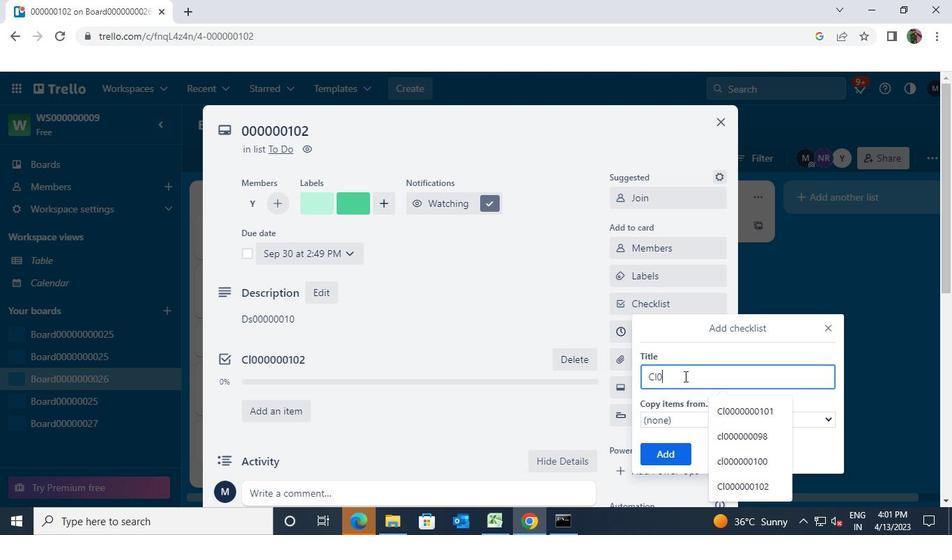 
Action: Keyboard <96>
Screenshot: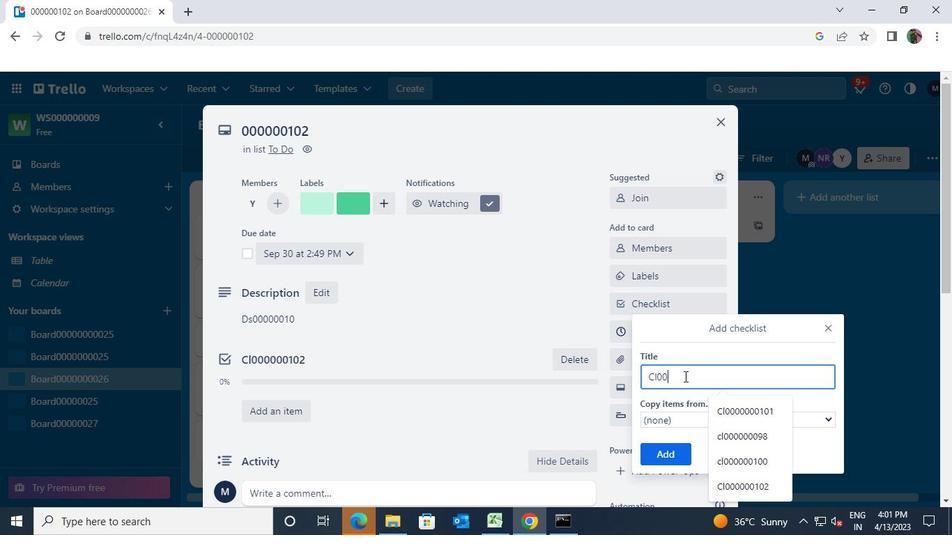 
Action: Keyboard <96>
Screenshot: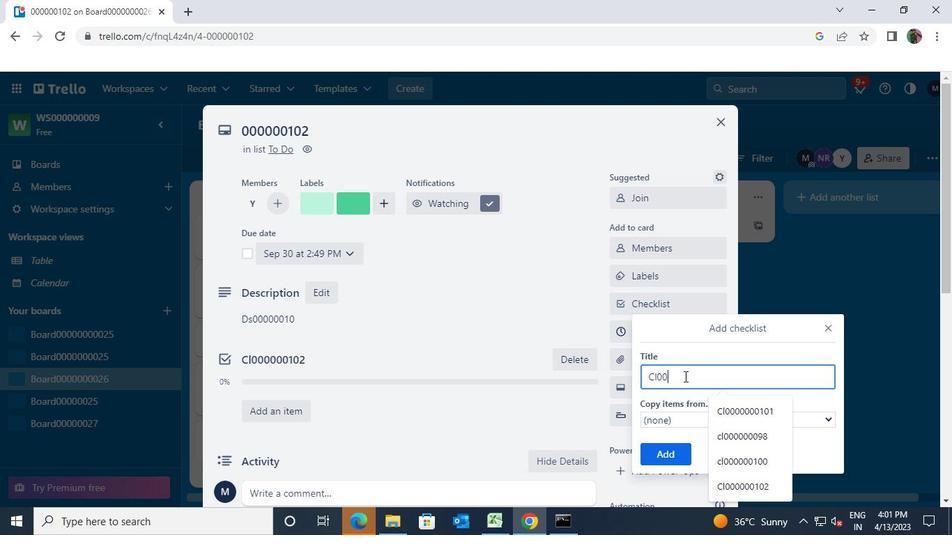 
Action: Keyboard <96>
Screenshot: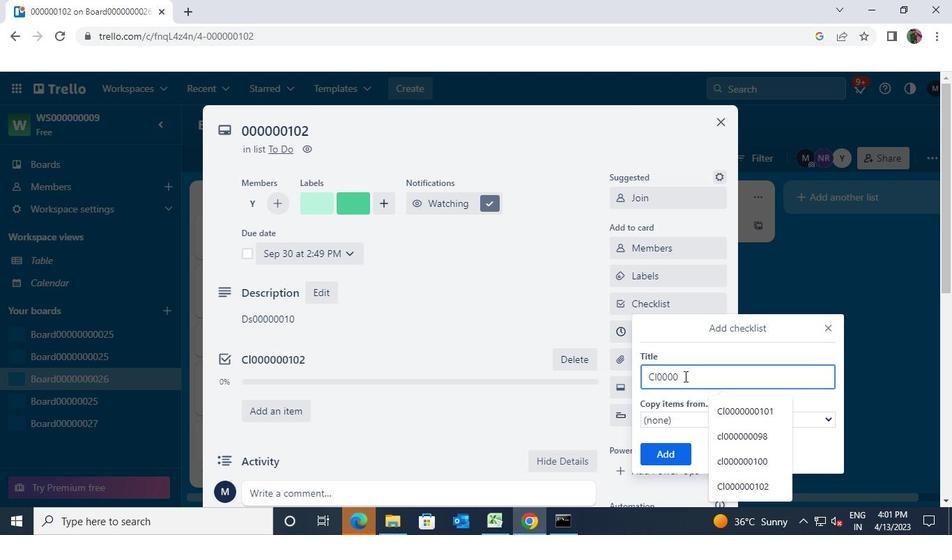
Action: Keyboard <96>
Screenshot: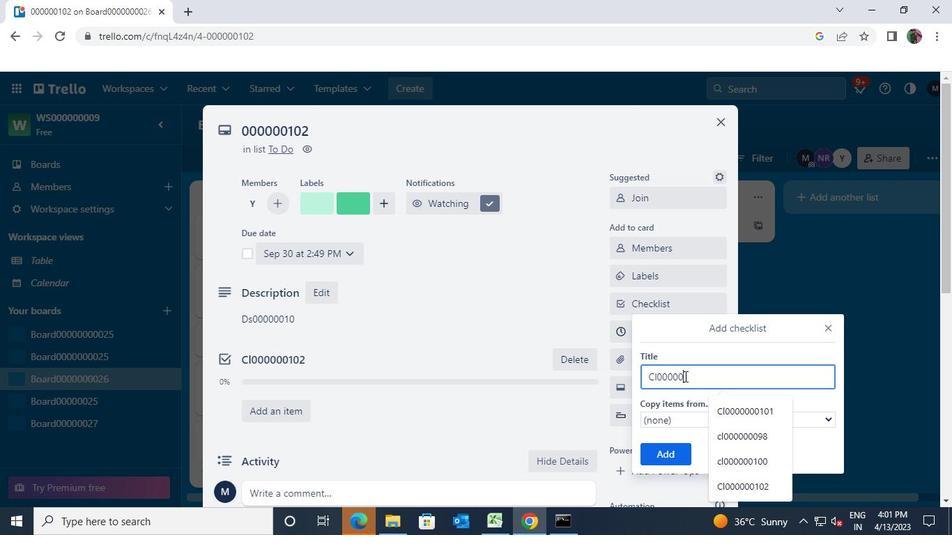 
Action: Keyboard <96>
Screenshot: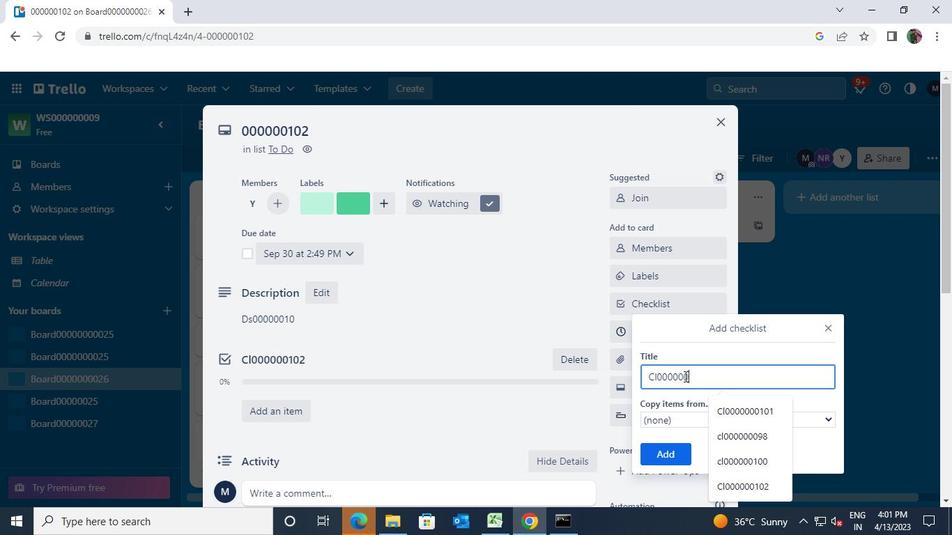 
Action: Keyboard <97>
Screenshot: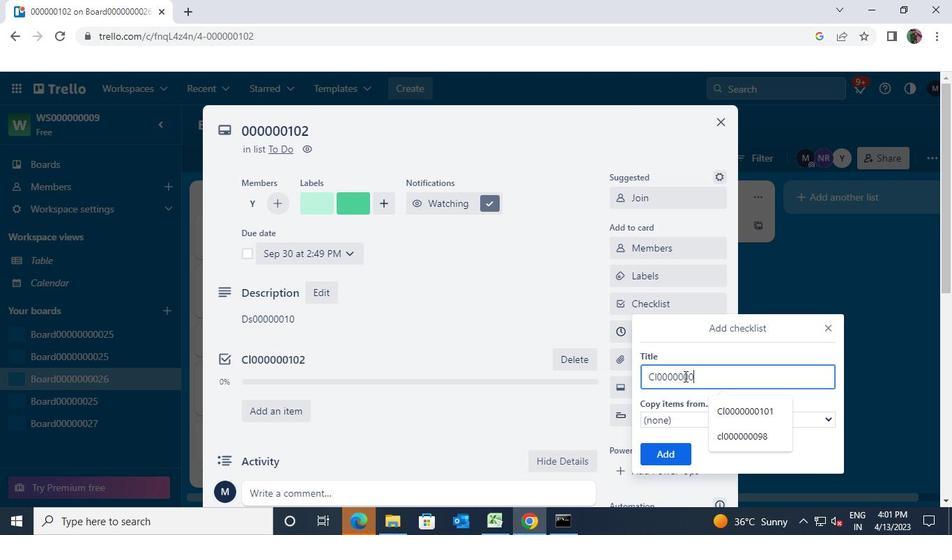 
Action: Keyboard <96>
Screenshot: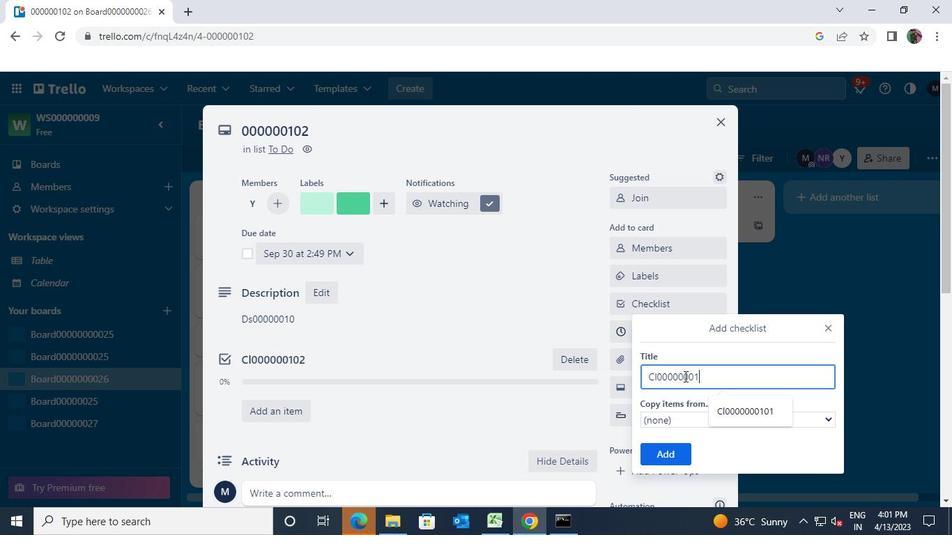 
Action: Keyboard <99>
Screenshot: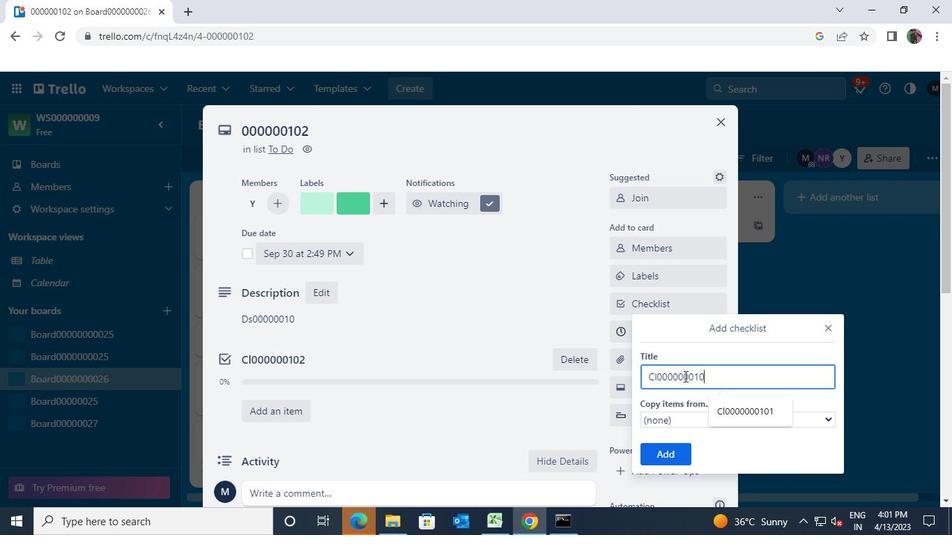 
Action: Mouse moved to (661, 454)
Screenshot: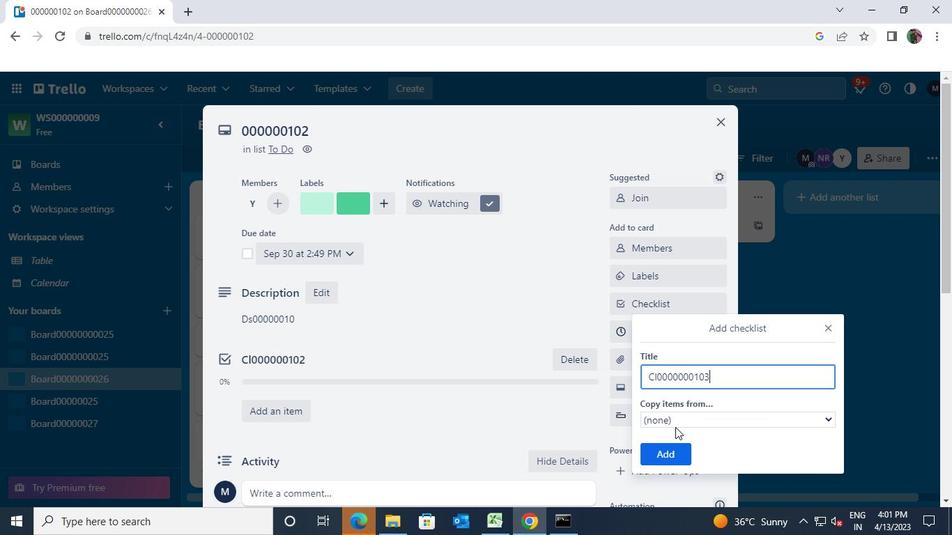
Action: Mouse pressed left at (661, 454)
Screenshot: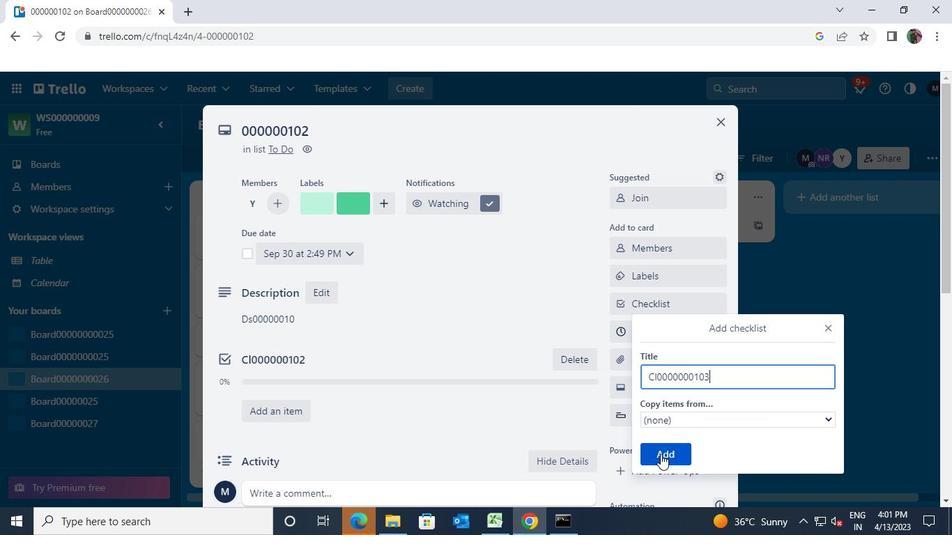 
Action: Mouse moved to (715, 108)
Screenshot: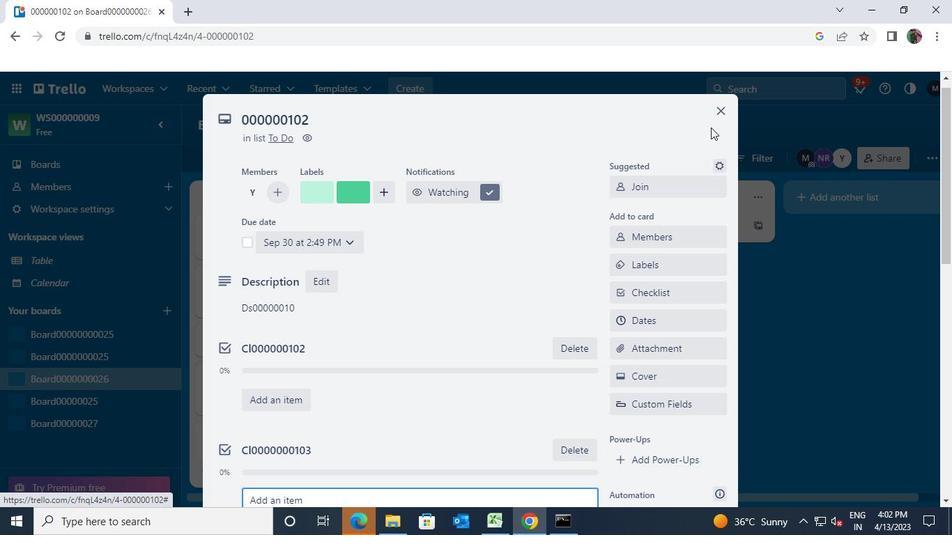 
Action: Mouse pressed left at (715, 108)
Screenshot: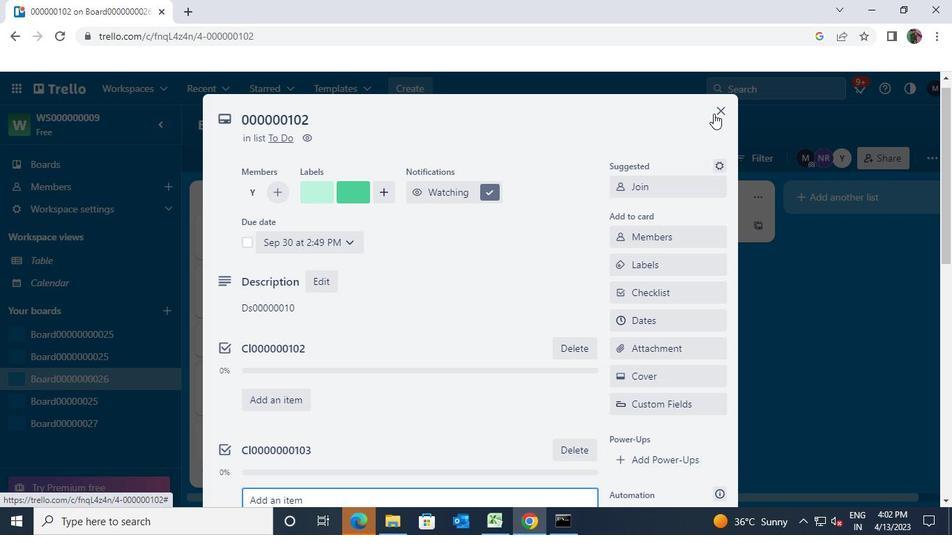 
Action: Mouse moved to (350, 428)
Screenshot: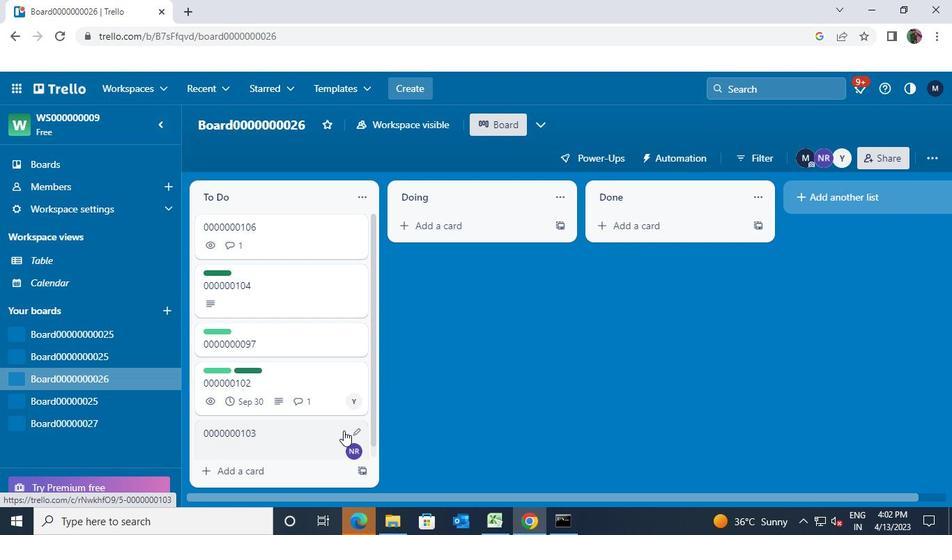 
Action: Mouse pressed left at (350, 428)
Screenshot: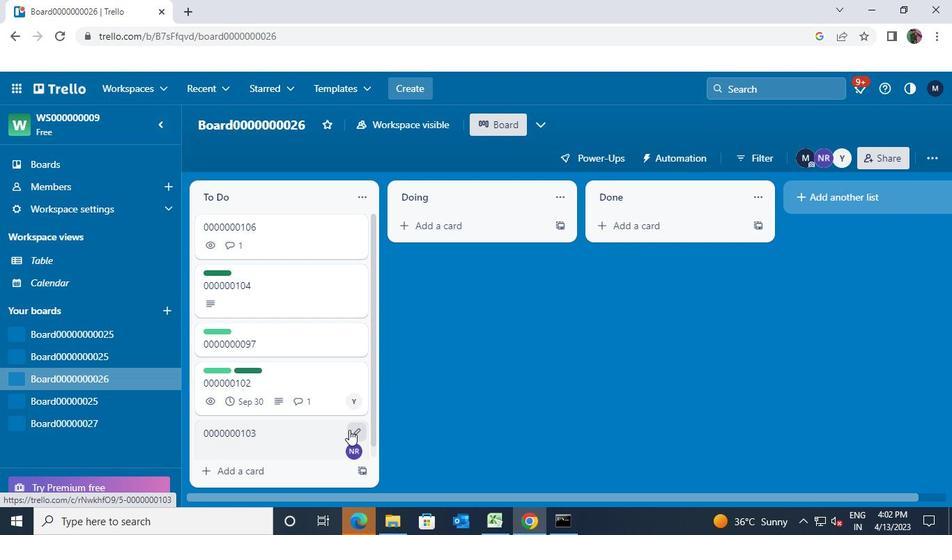 
Action: Mouse moved to (418, 318)
Screenshot: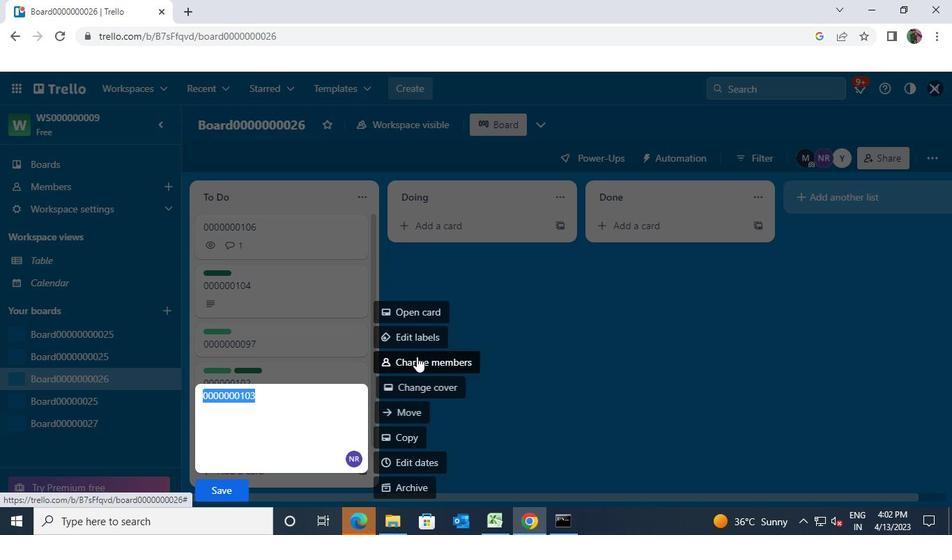 
Action: Mouse pressed left at (418, 318)
Screenshot: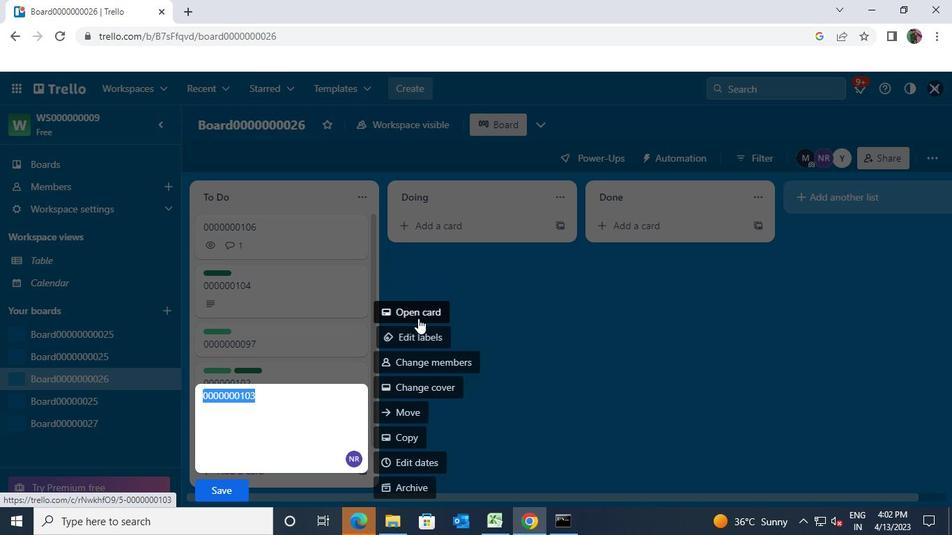 
Action: Mouse moved to (419, 310)
Screenshot: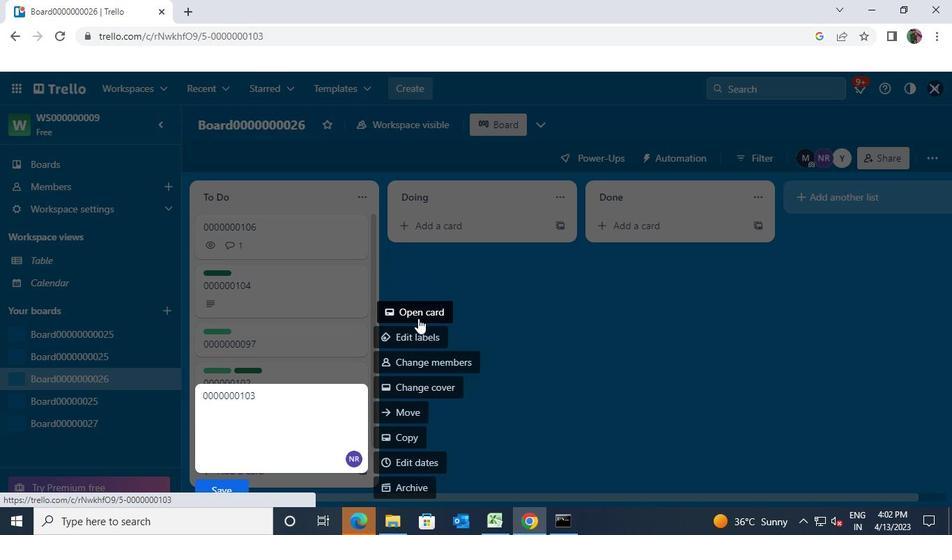 
Action: Mouse pressed left at (419, 310)
Screenshot: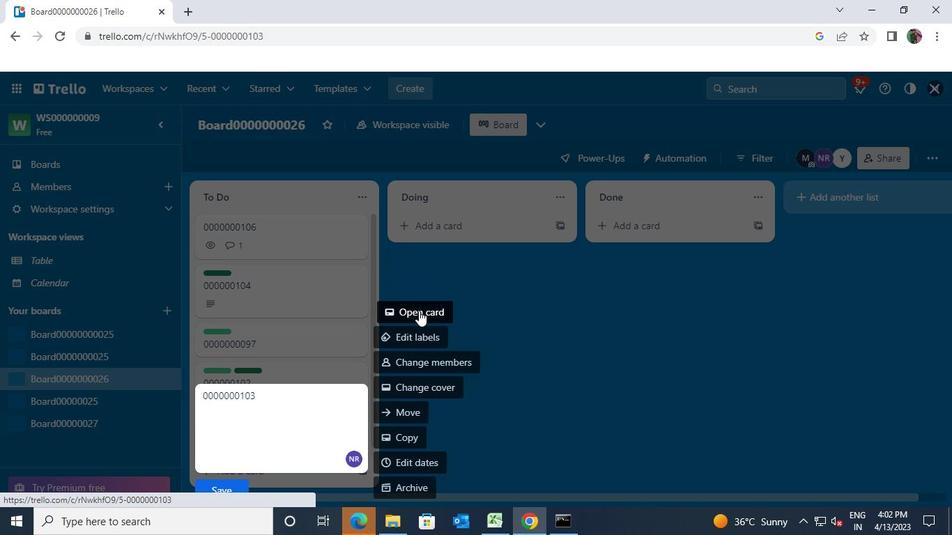 
Action: Mouse moved to (630, 334)
Screenshot: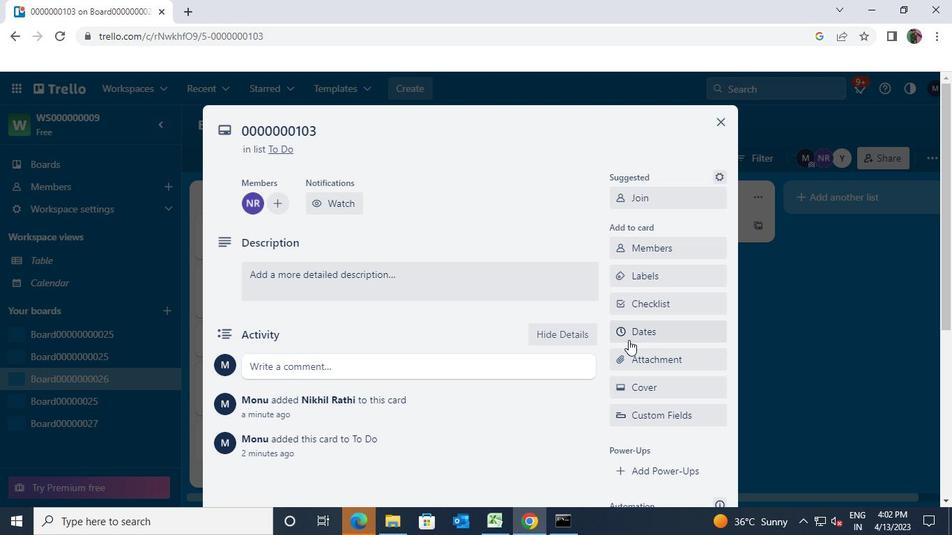 
Action: Mouse pressed left at (630, 334)
Screenshot: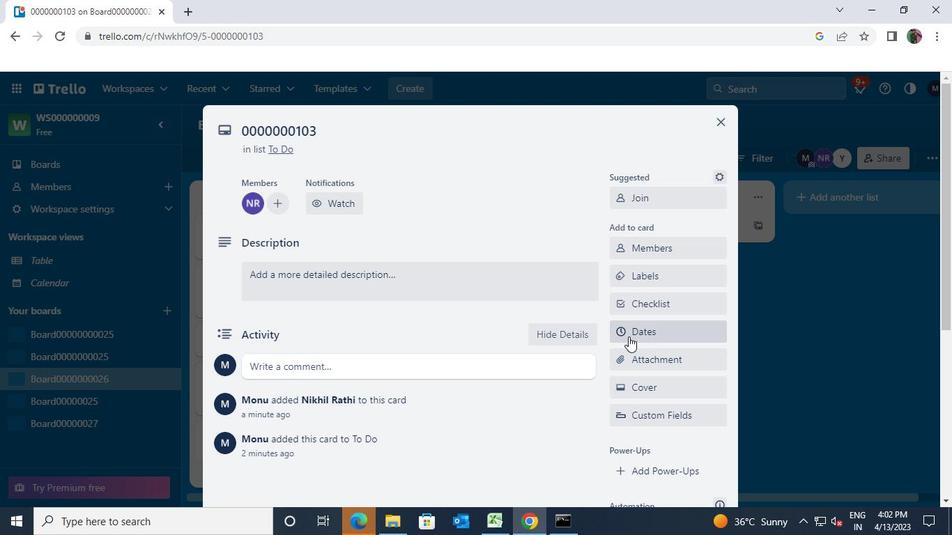 
Action: Mouse moved to (794, 158)
Screenshot: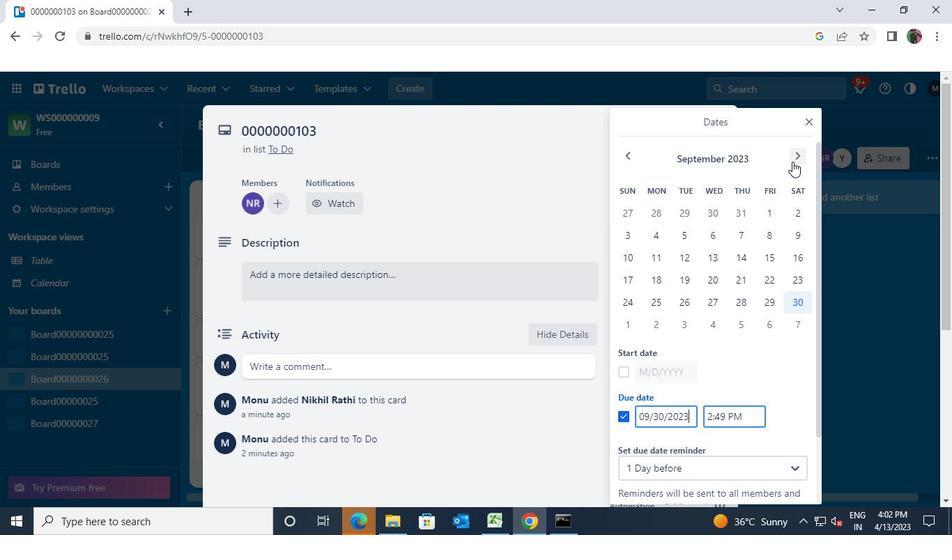 
Action: Mouse pressed left at (794, 158)
Screenshot: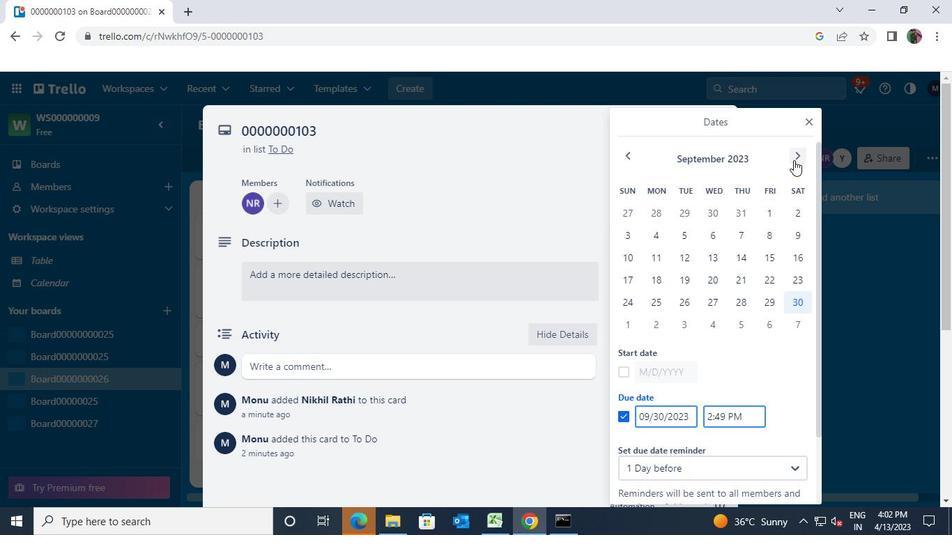 
Action: Mouse moved to (622, 216)
Screenshot: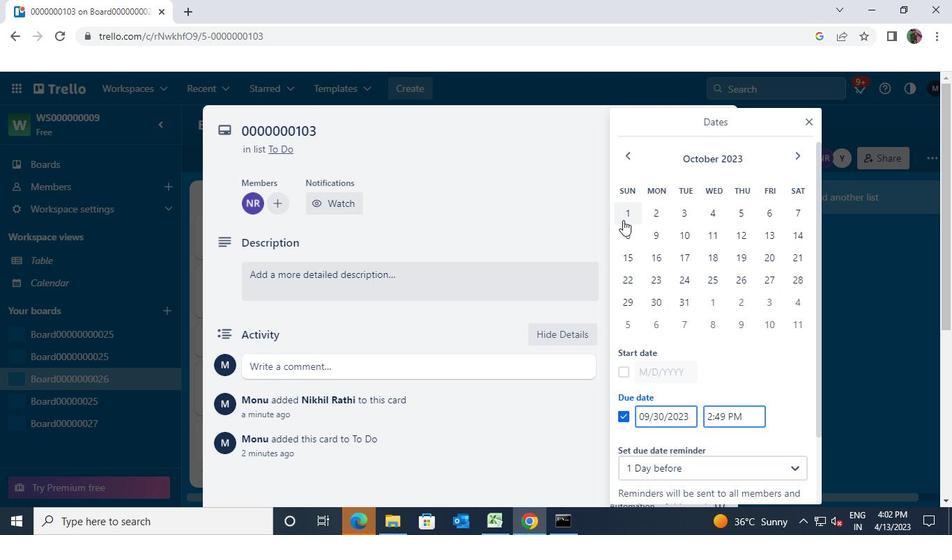 
Action: Mouse pressed left at (622, 216)
Screenshot: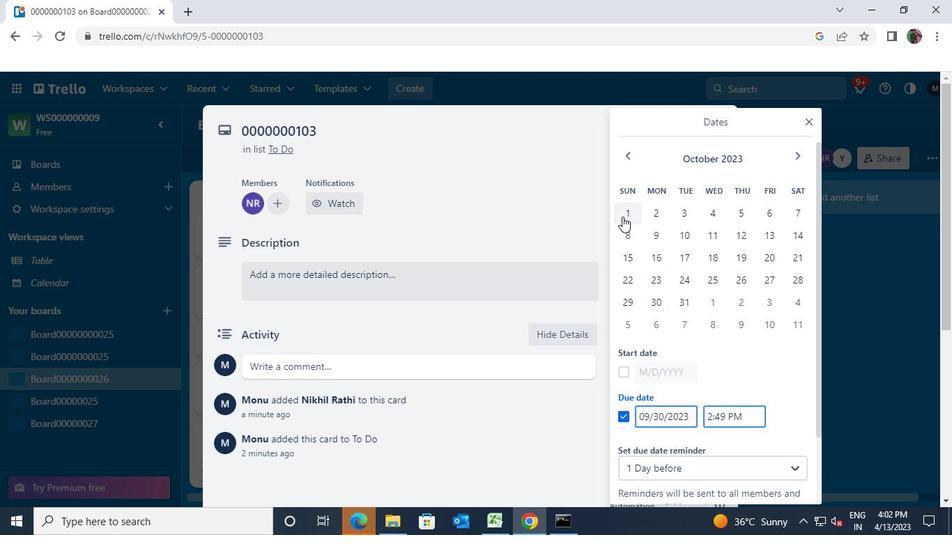 
Action: Mouse moved to (660, 304)
Screenshot: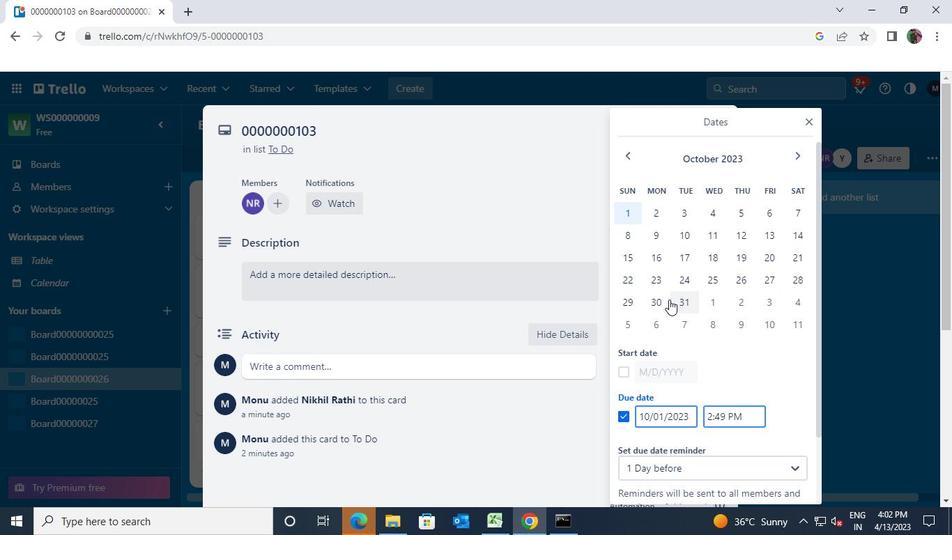
Action: Mouse pressed left at (660, 304)
Screenshot: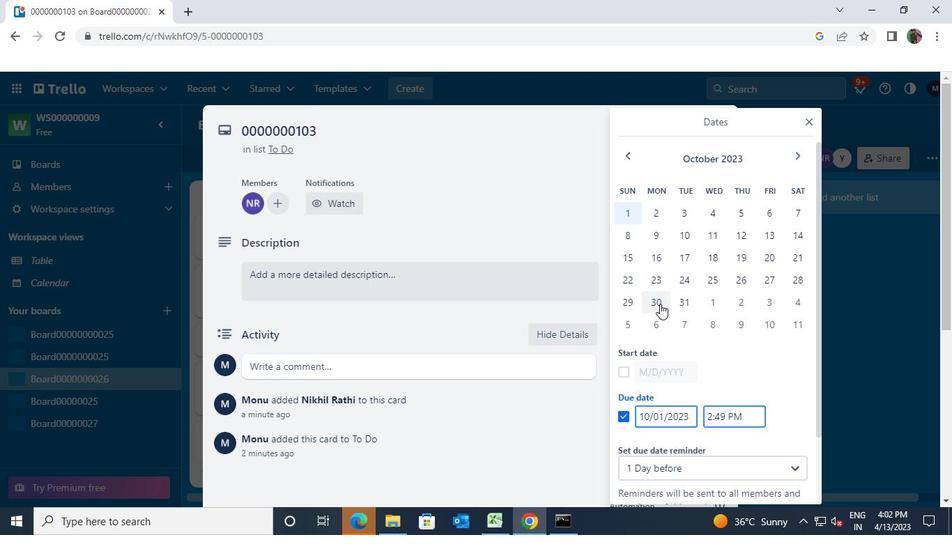 
Action: Mouse moved to (703, 452)
Screenshot: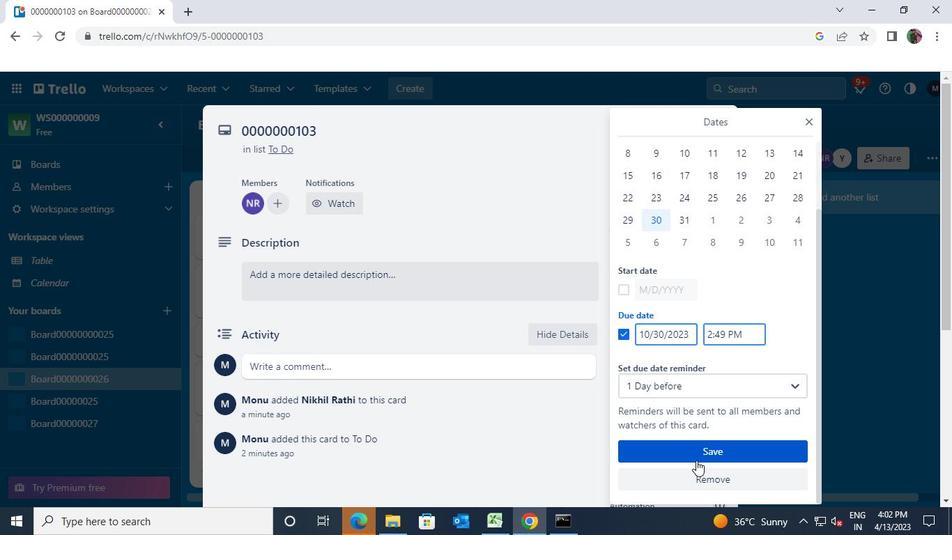 
Action: Mouse pressed left at (703, 452)
Screenshot: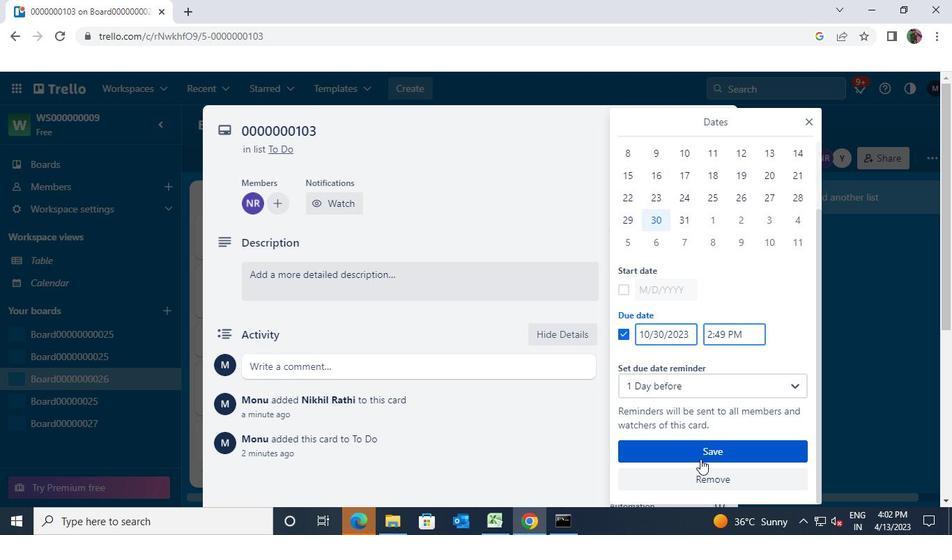 
Action: Mouse moved to (725, 121)
Screenshot: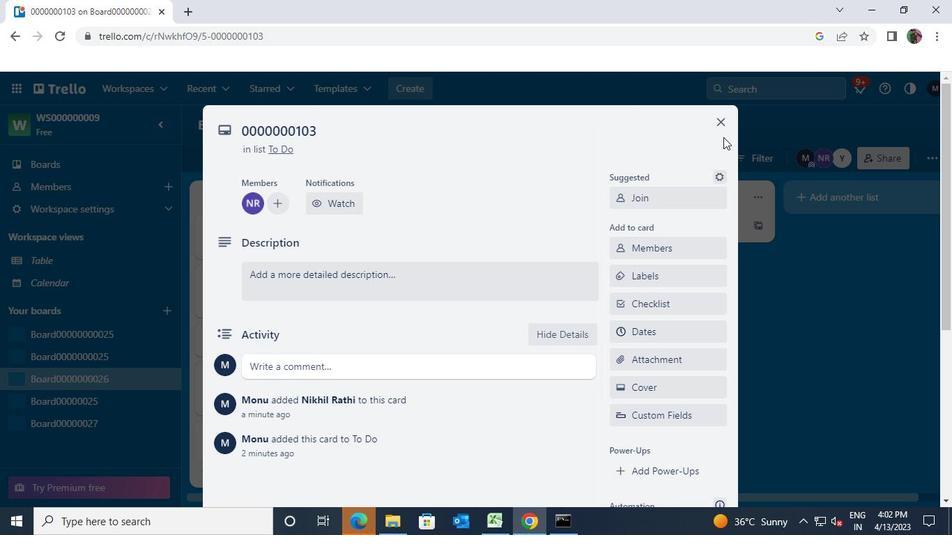 
Action: Mouse pressed left at (725, 121)
Screenshot: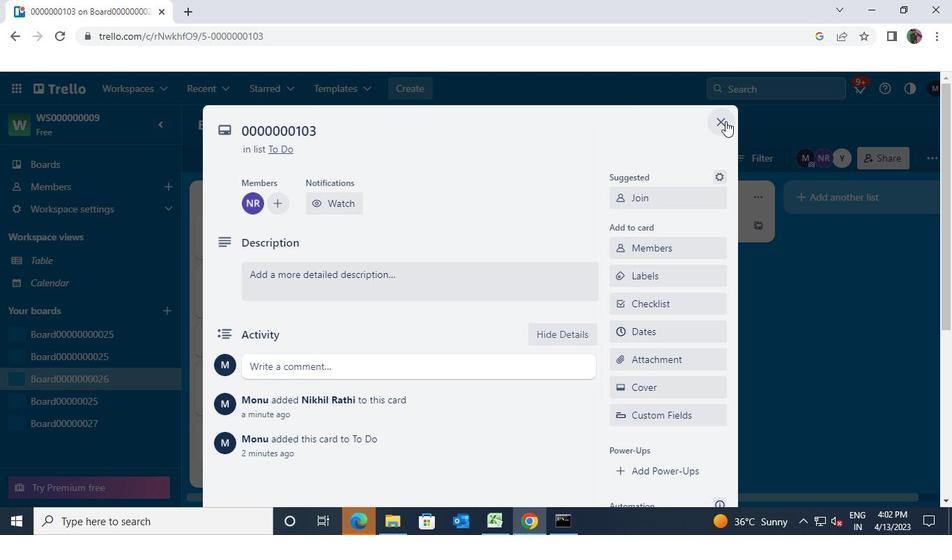 
Action: Mouse moved to (631, 419)
Screenshot: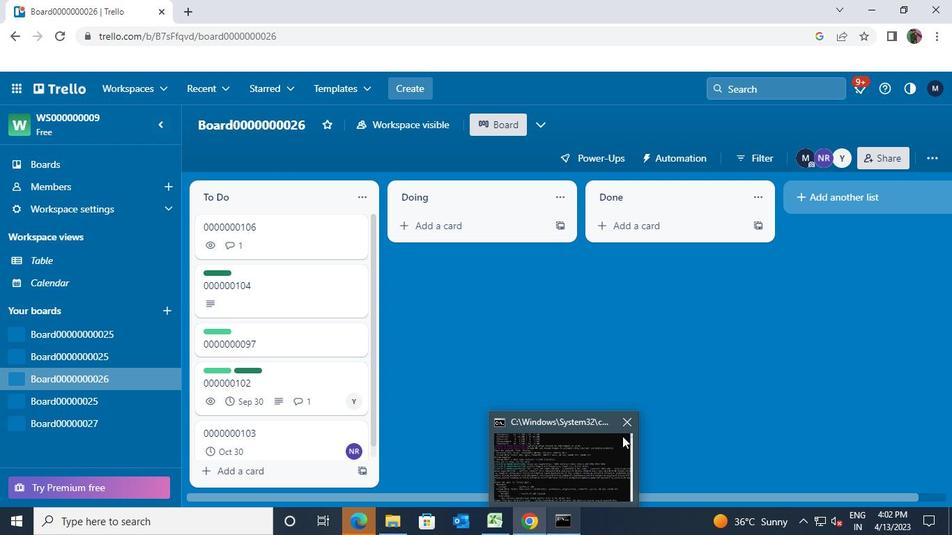
Action: Mouse pressed left at (631, 419)
Screenshot: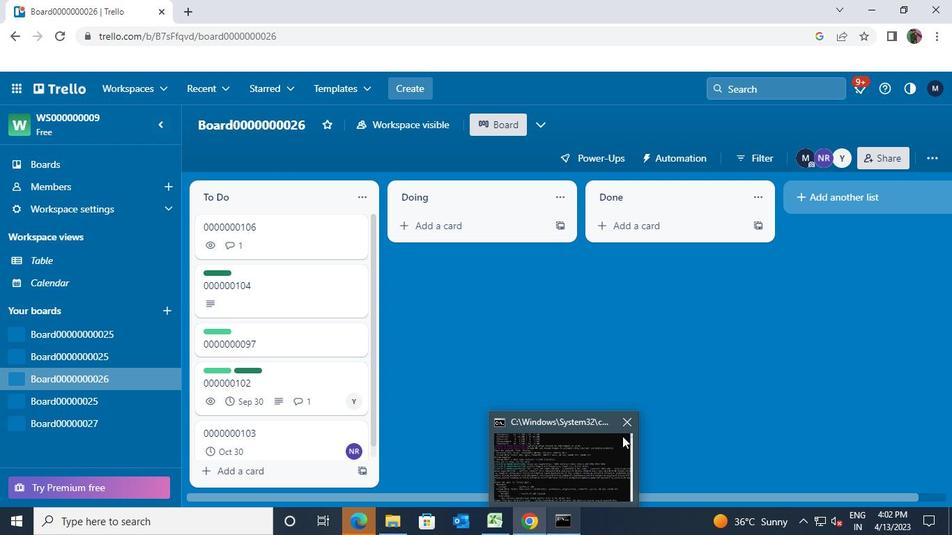 
